 Task: Search one way flight ticket for 2 adults, 2 children, 2 infants in seat in first from Buffalo: Buffalo Niagara International Airport to Rockford: Chicago Rockford International Airport(was Northwest Chicagoland Regional Airport At Rockford) on 5-1-2023. Choice of flights is Sun country airlines. Number of bags: 1 checked bag. Price is upto 81000. Outbound departure time preference is 10:30.
Action: Mouse moved to (178, 285)
Screenshot: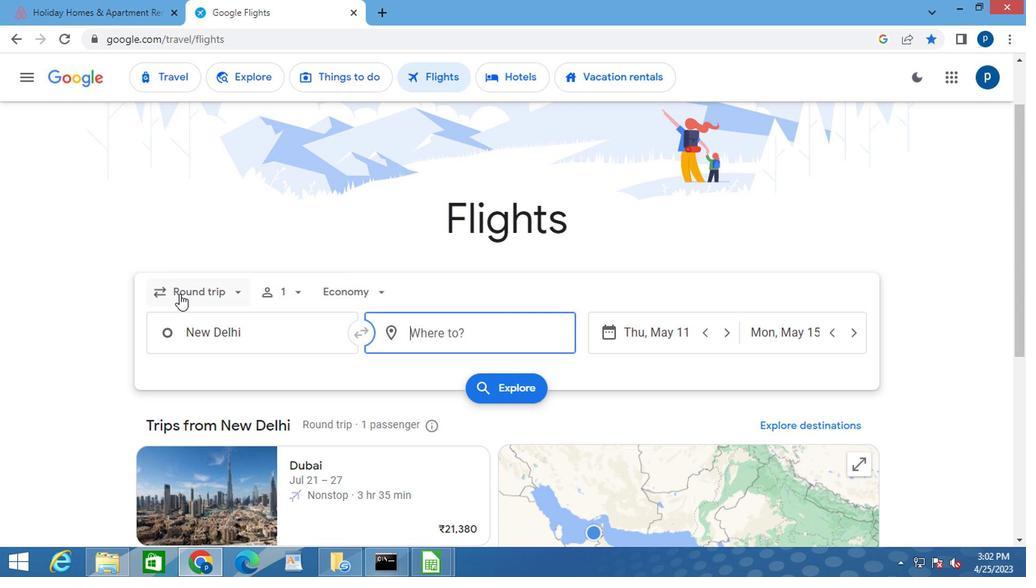 
Action: Mouse pressed left at (178, 285)
Screenshot: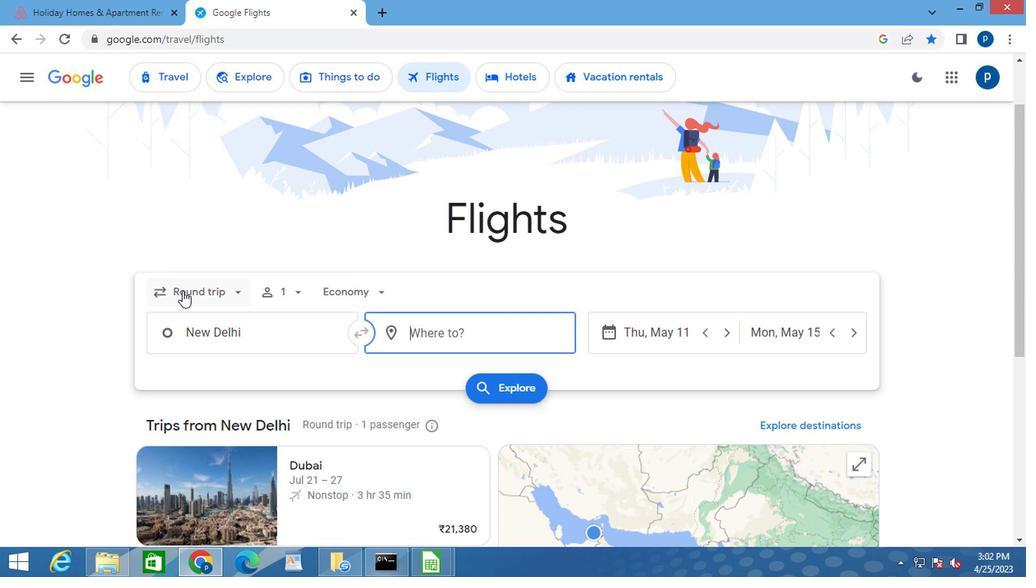 
Action: Mouse moved to (209, 360)
Screenshot: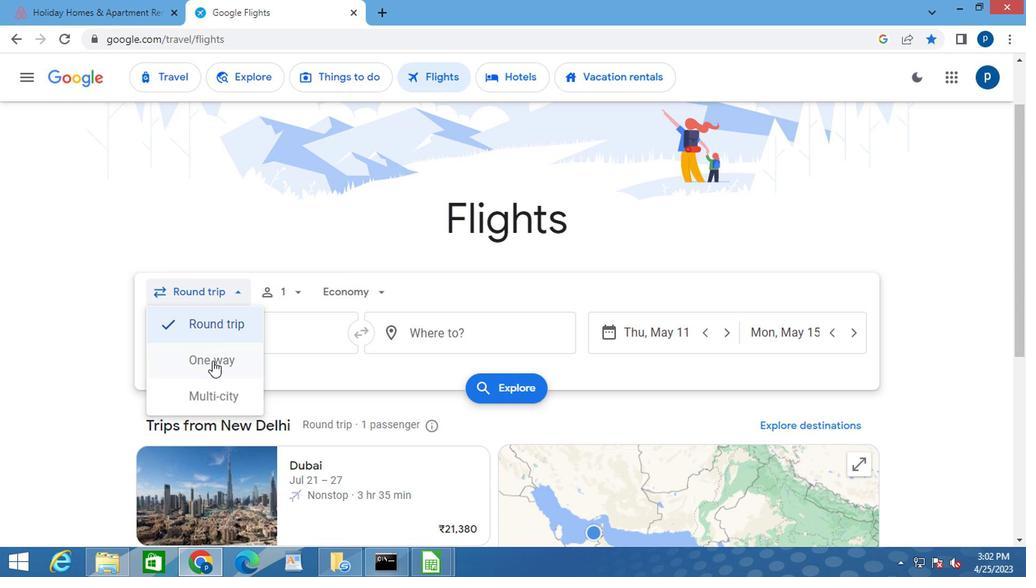 
Action: Mouse pressed left at (209, 360)
Screenshot: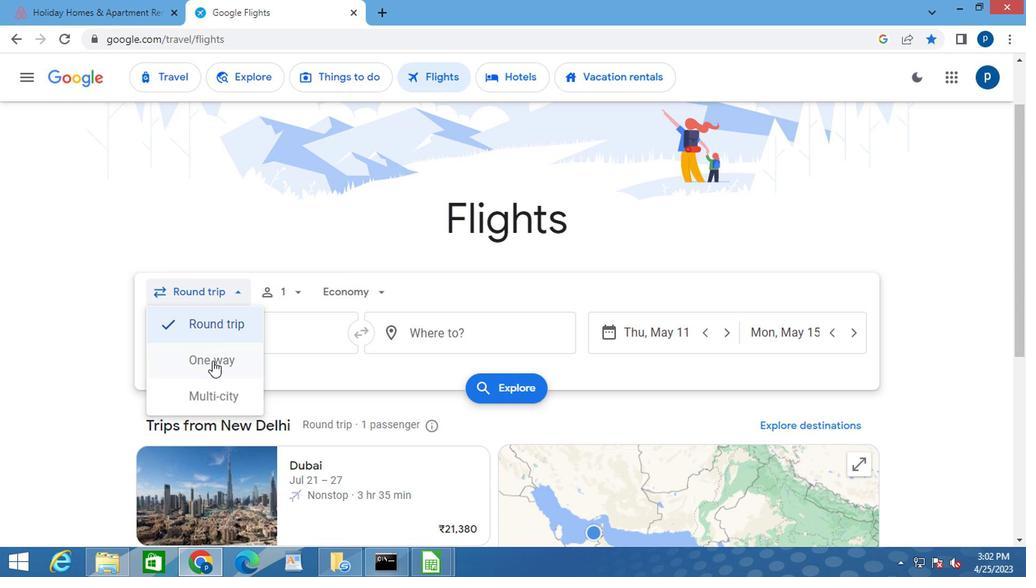 
Action: Mouse moved to (289, 289)
Screenshot: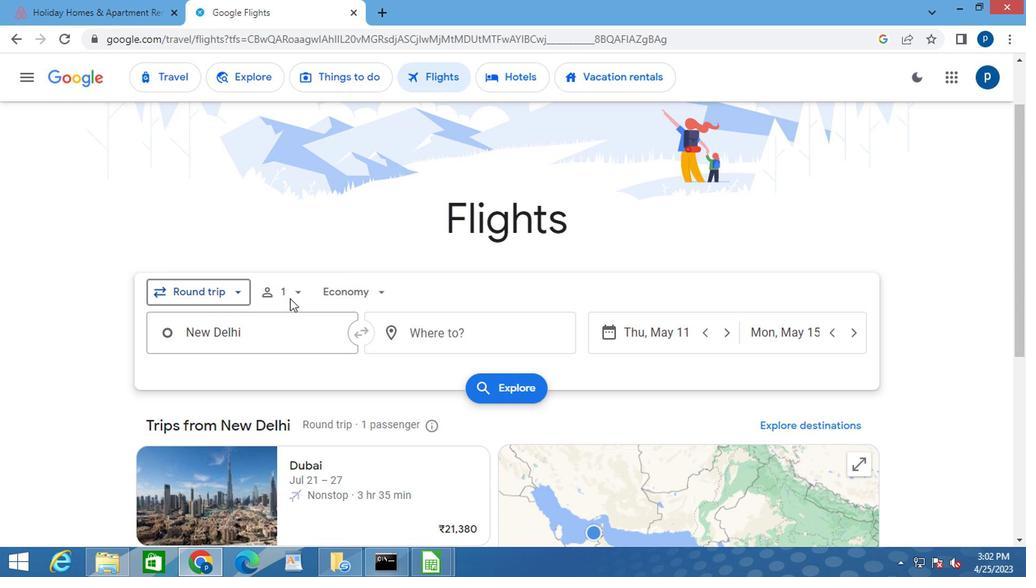 
Action: Mouse pressed left at (289, 289)
Screenshot: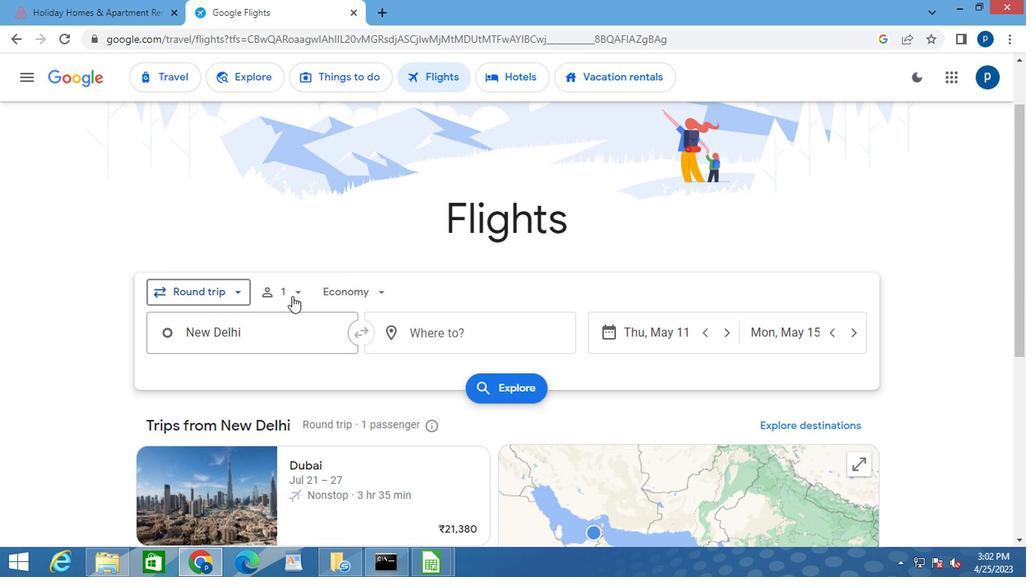 
Action: Mouse moved to (404, 331)
Screenshot: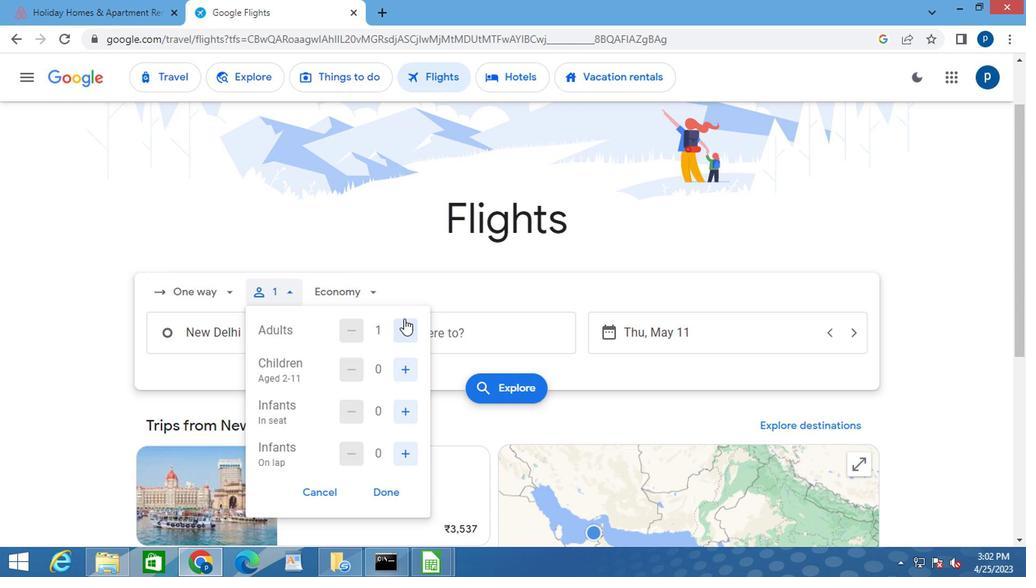 
Action: Mouse pressed left at (404, 331)
Screenshot: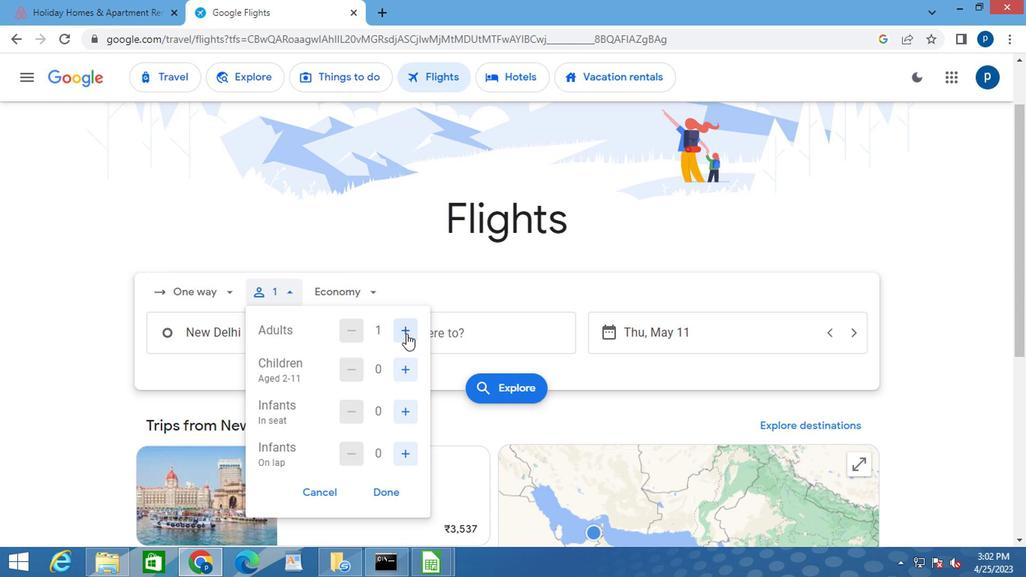 
Action: Mouse moved to (400, 365)
Screenshot: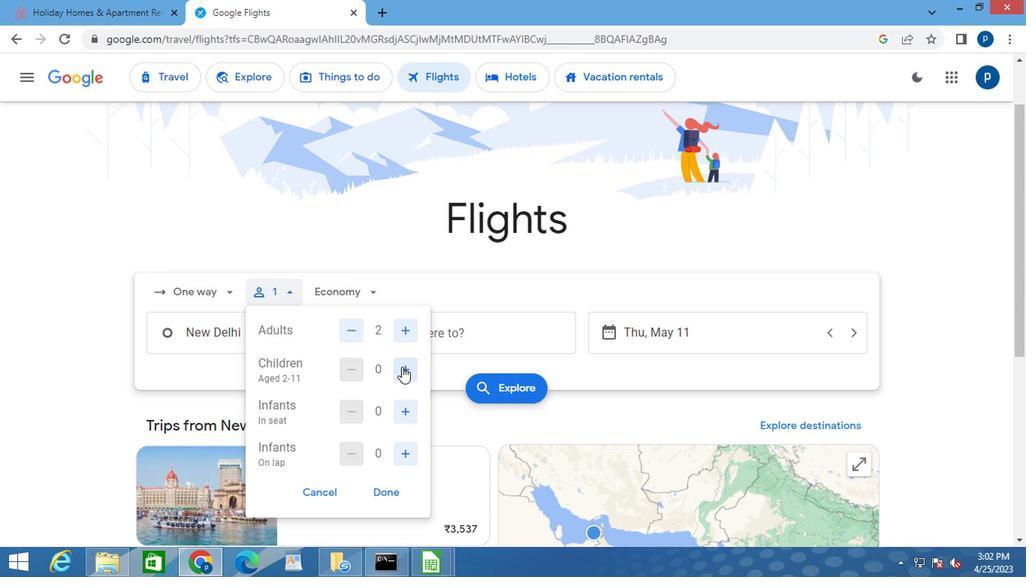 
Action: Mouse pressed left at (400, 365)
Screenshot: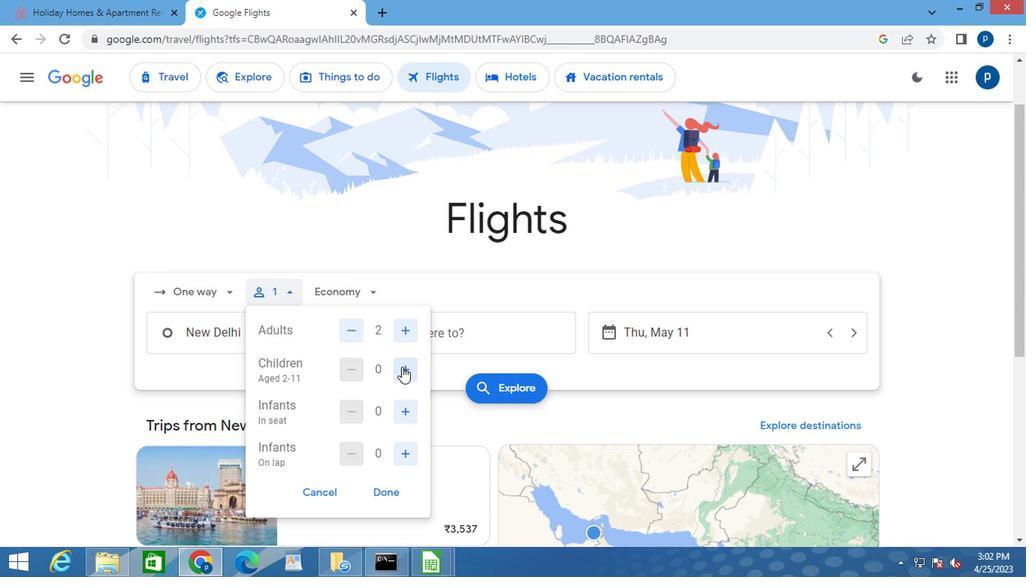 
Action: Mouse pressed left at (400, 365)
Screenshot: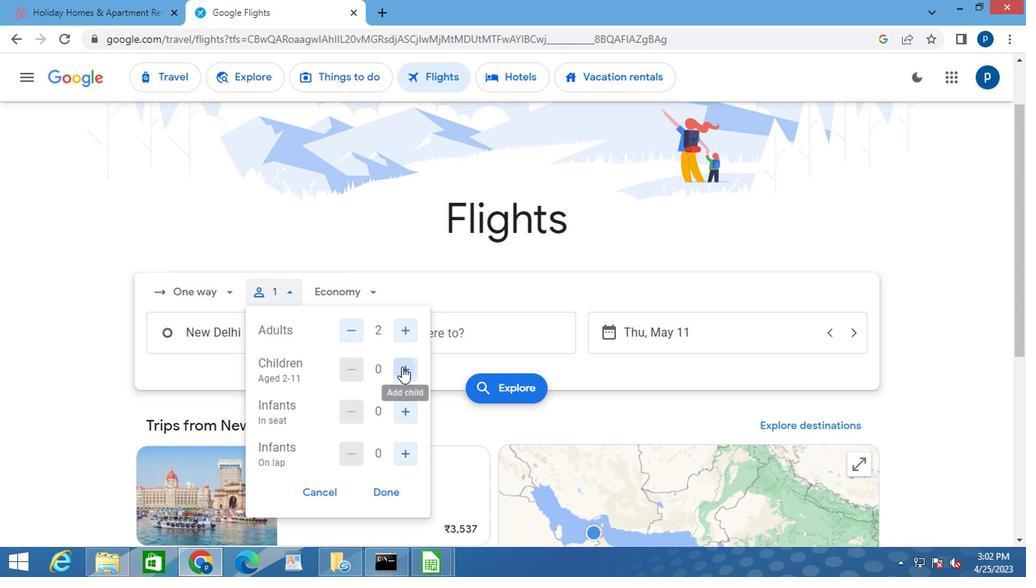 
Action: Mouse moved to (399, 414)
Screenshot: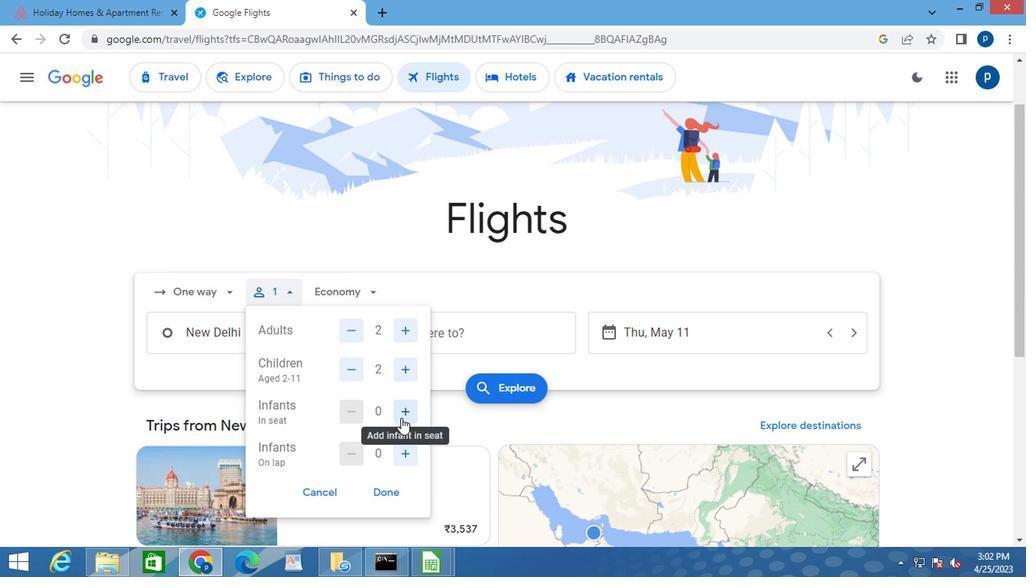 
Action: Mouse pressed left at (399, 414)
Screenshot: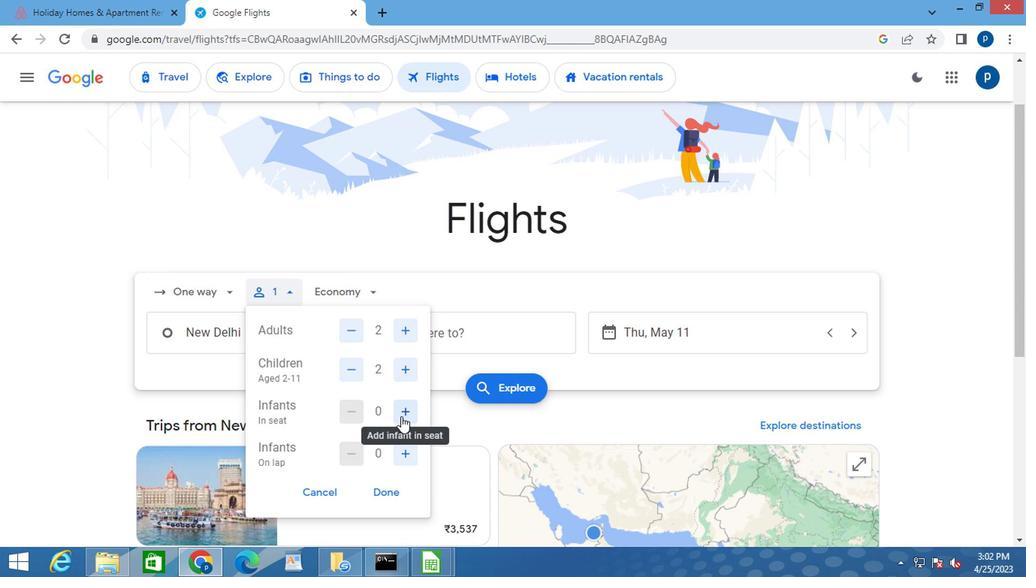 
Action: Mouse pressed left at (399, 414)
Screenshot: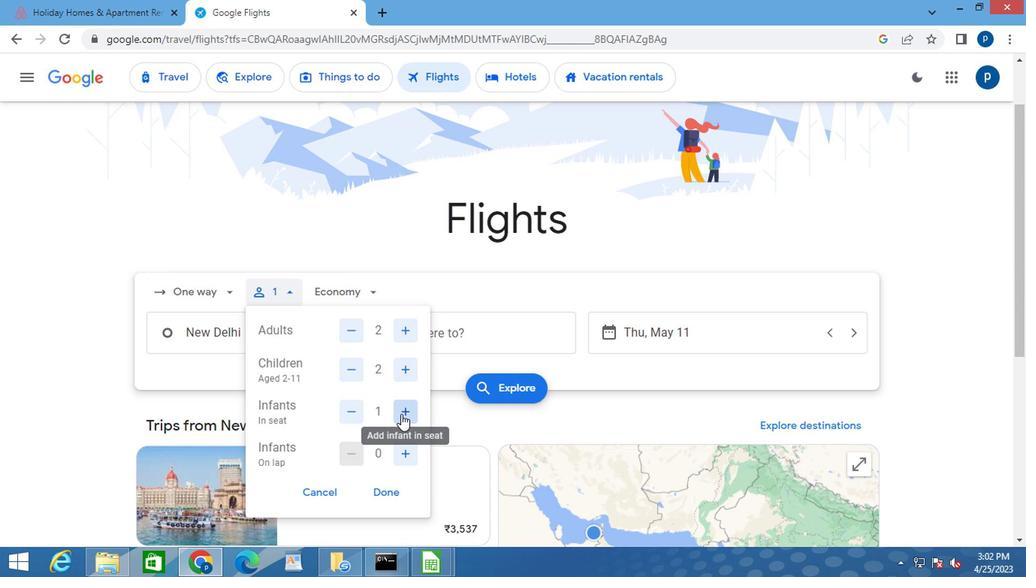 
Action: Mouse moved to (386, 490)
Screenshot: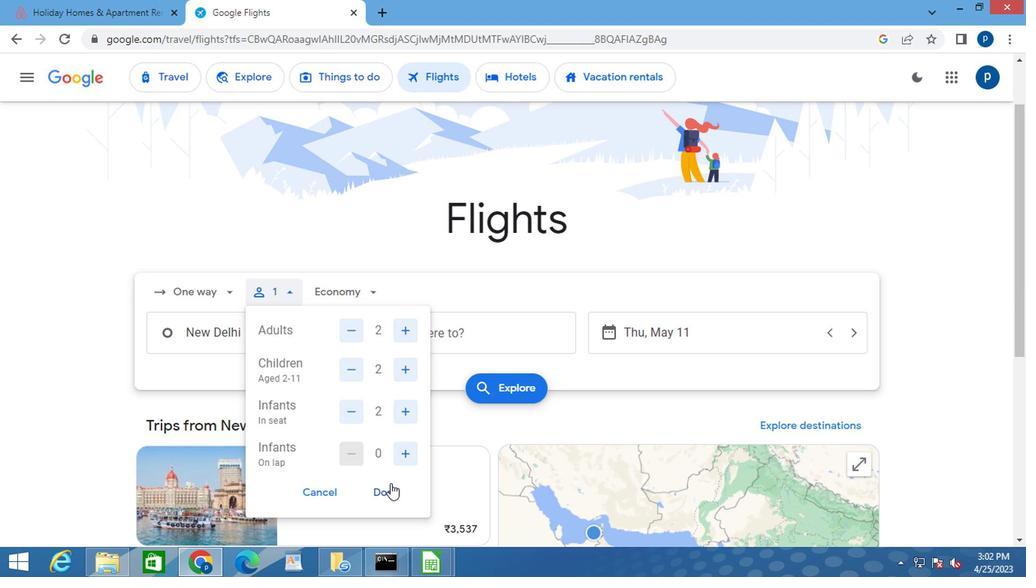 
Action: Mouse pressed left at (386, 490)
Screenshot: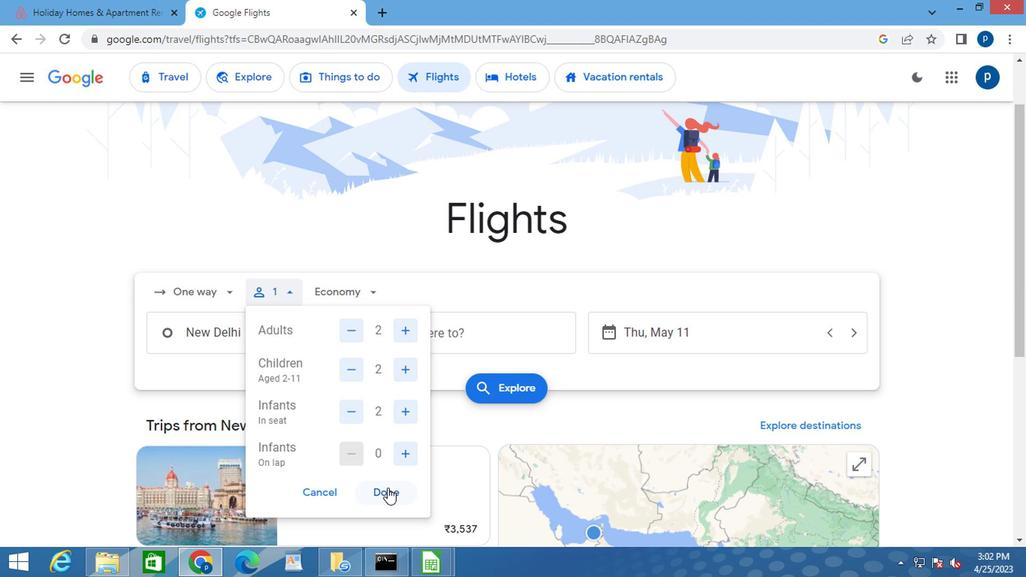 
Action: Mouse moved to (342, 293)
Screenshot: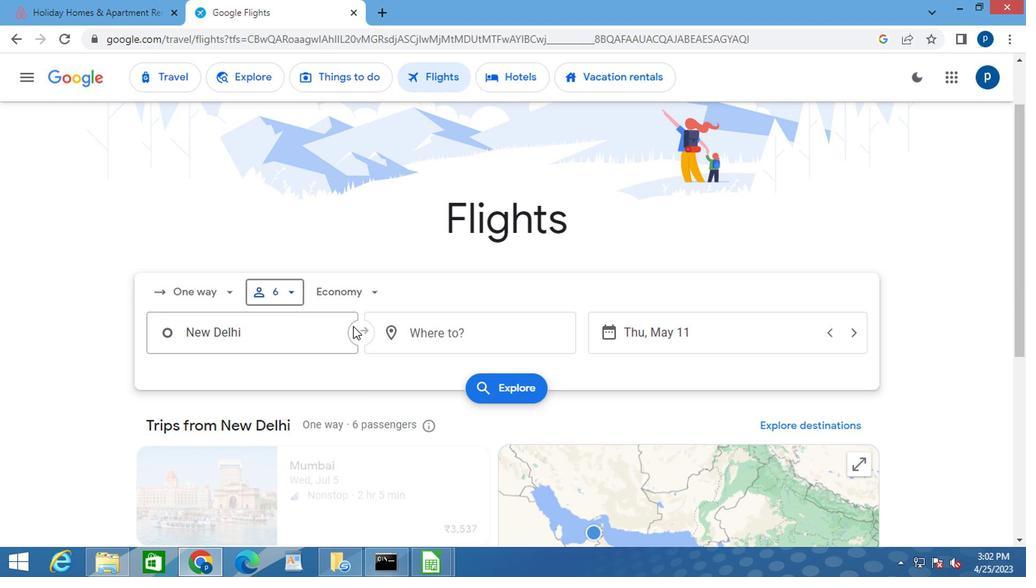 
Action: Mouse pressed left at (342, 293)
Screenshot: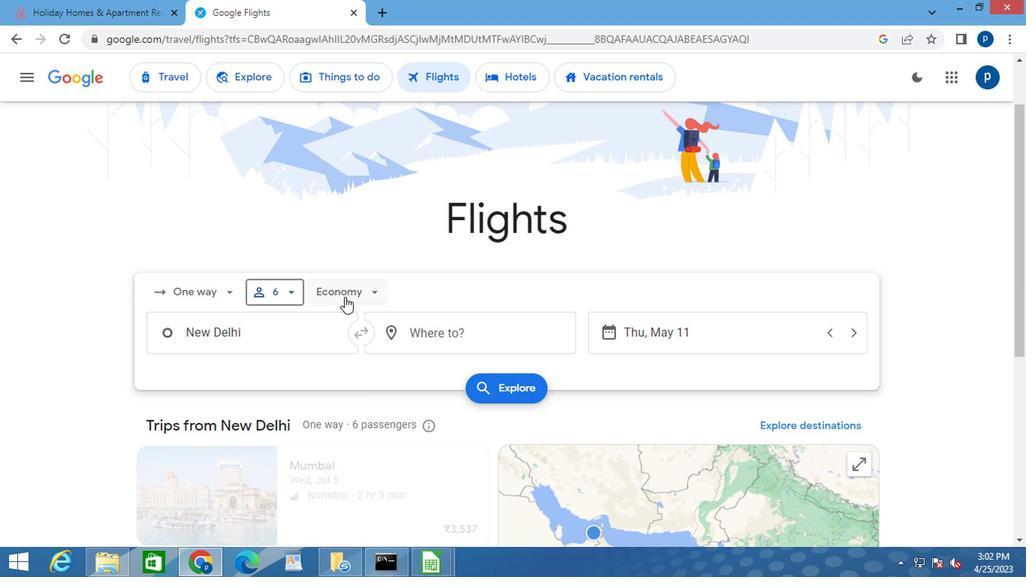 
Action: Mouse moved to (353, 434)
Screenshot: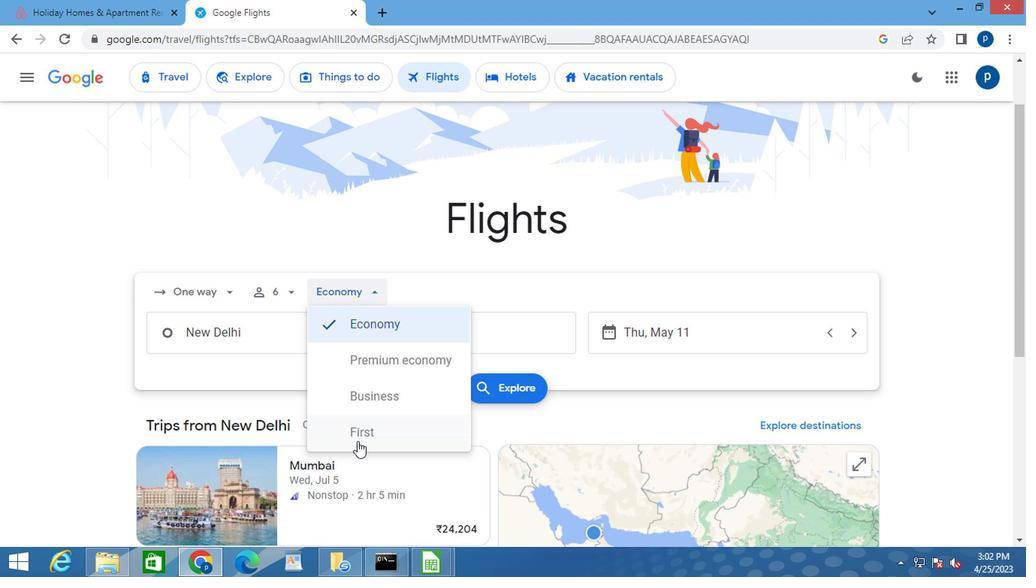 
Action: Mouse pressed left at (353, 434)
Screenshot: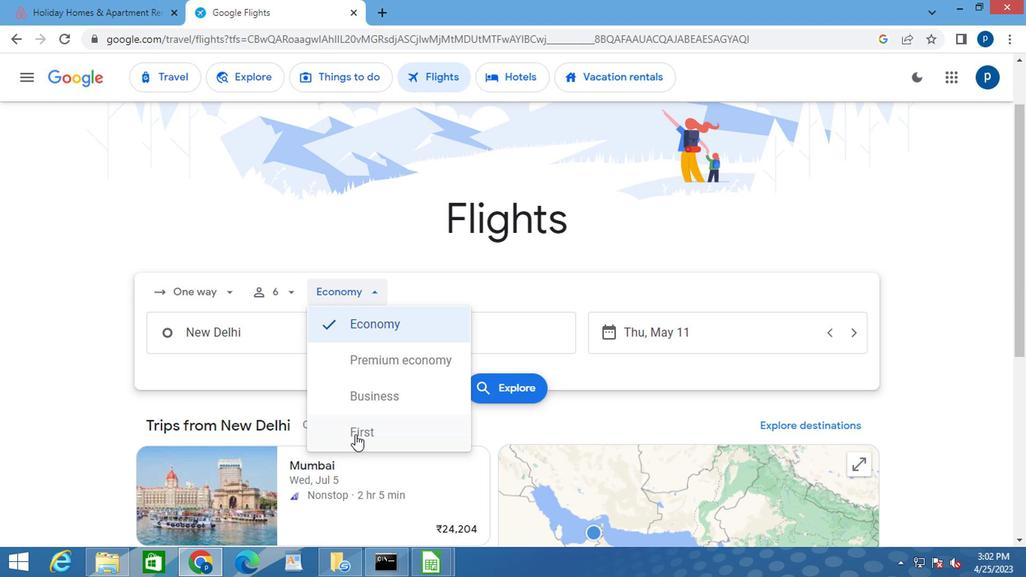 
Action: Mouse moved to (227, 333)
Screenshot: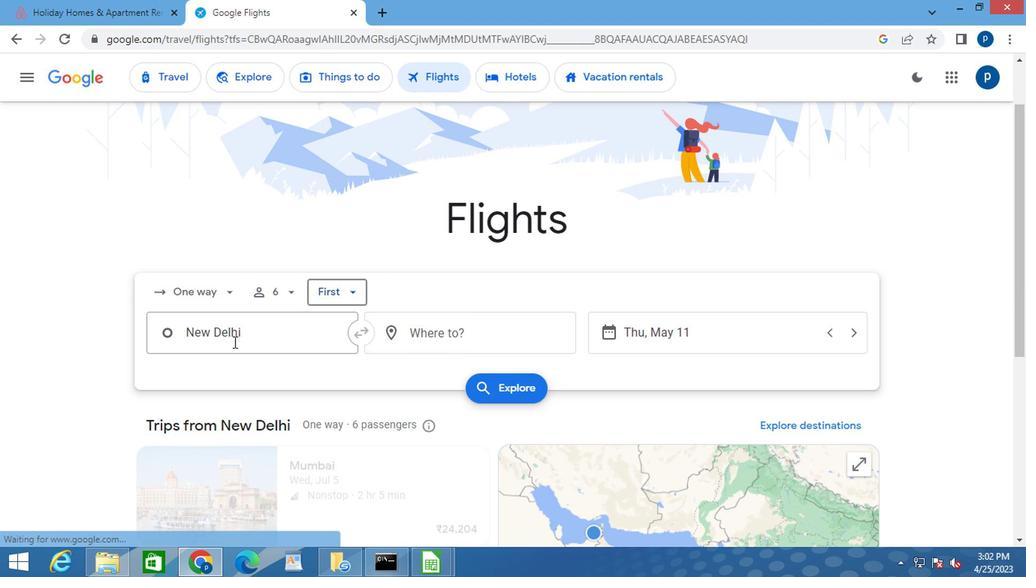 
Action: Mouse pressed left at (227, 333)
Screenshot: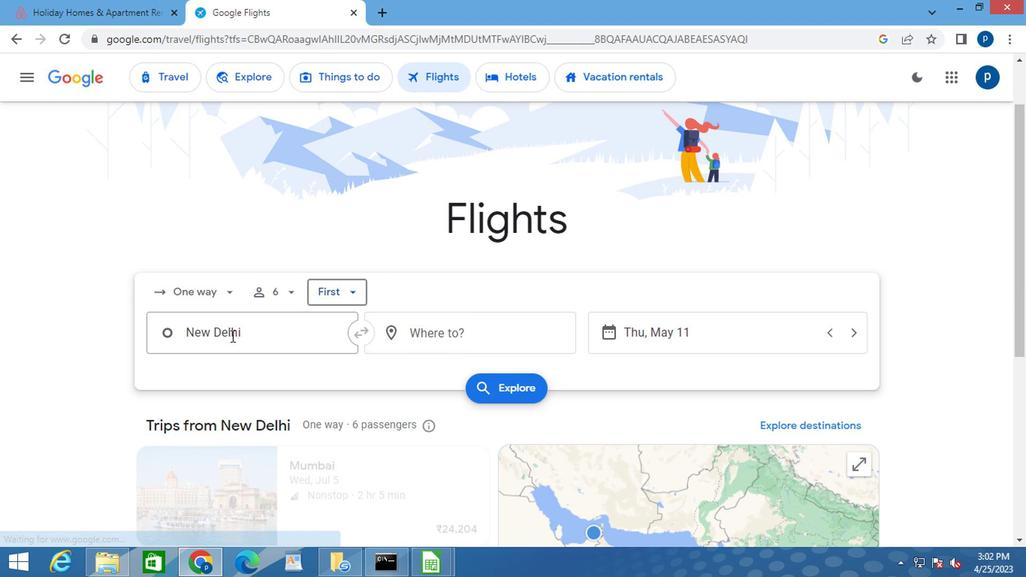 
Action: Mouse pressed left at (227, 333)
Screenshot: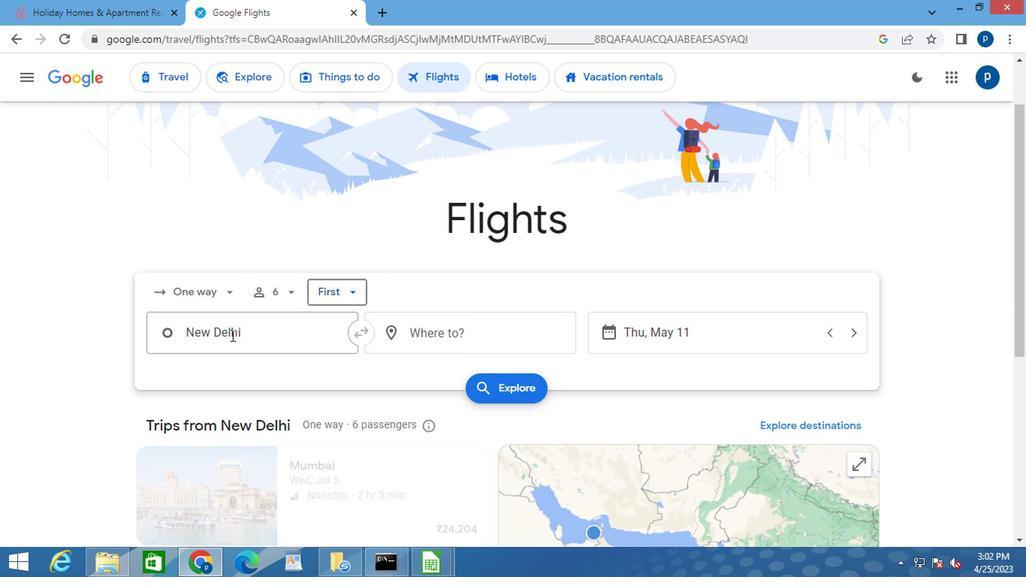 
Action: Mouse moved to (227, 331)
Screenshot: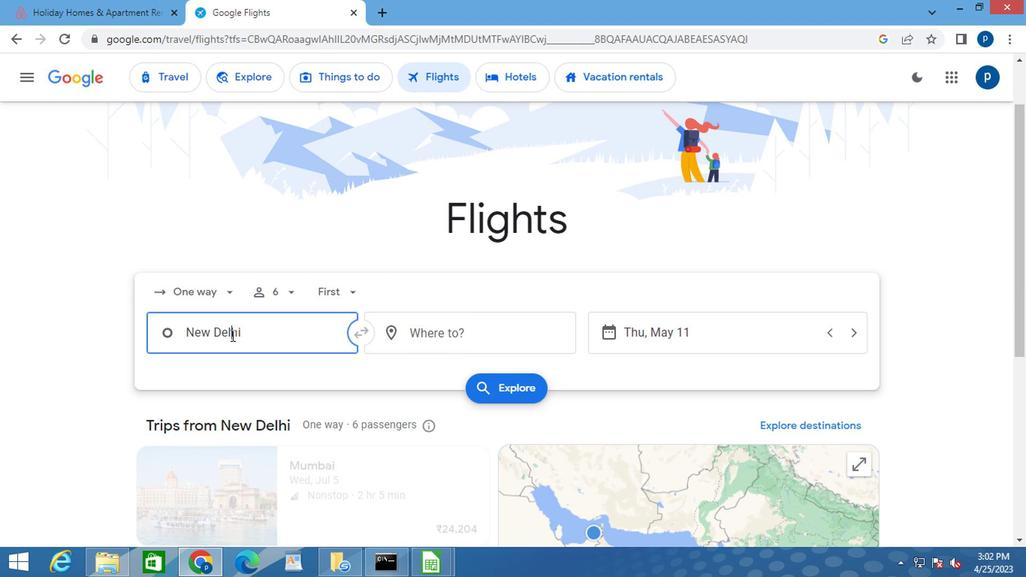 
Action: Key pressed <Key.delete>b<Key.caps_lock>uffalo<Key.space><Key.caps_lock>n<Key.caps_lock>ia
Screenshot: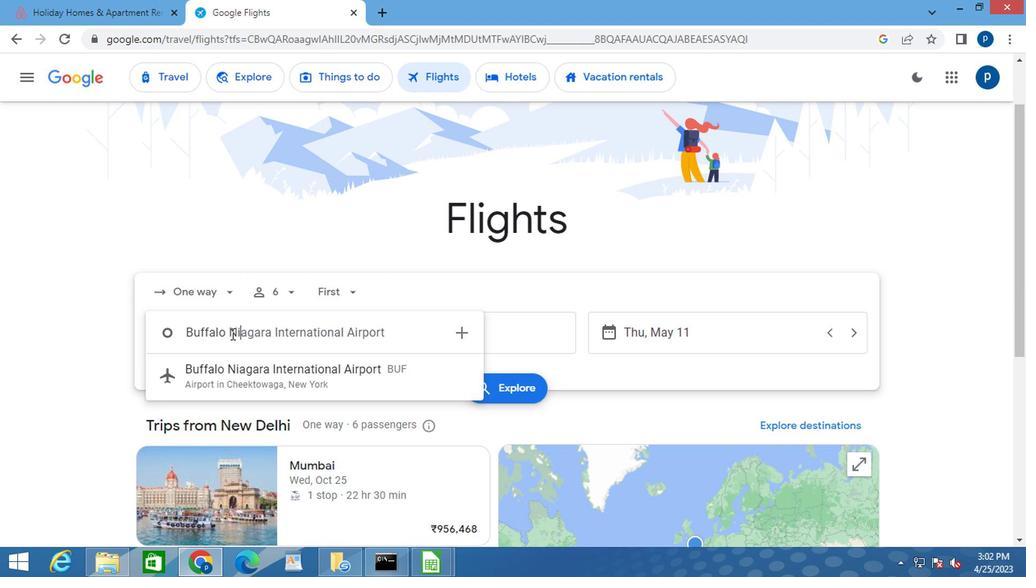 
Action: Mouse moved to (245, 366)
Screenshot: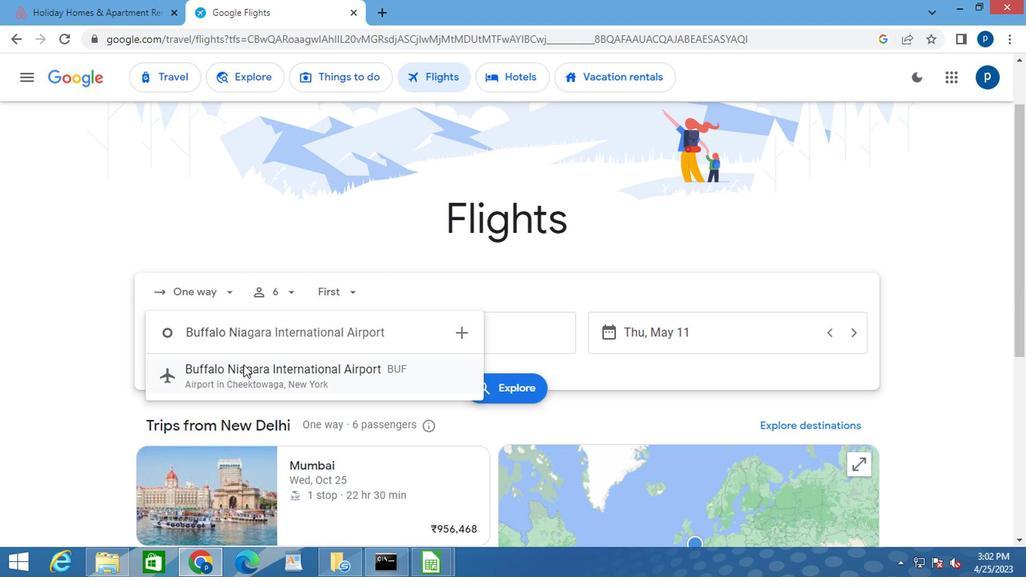 
Action: Mouse pressed left at (245, 366)
Screenshot: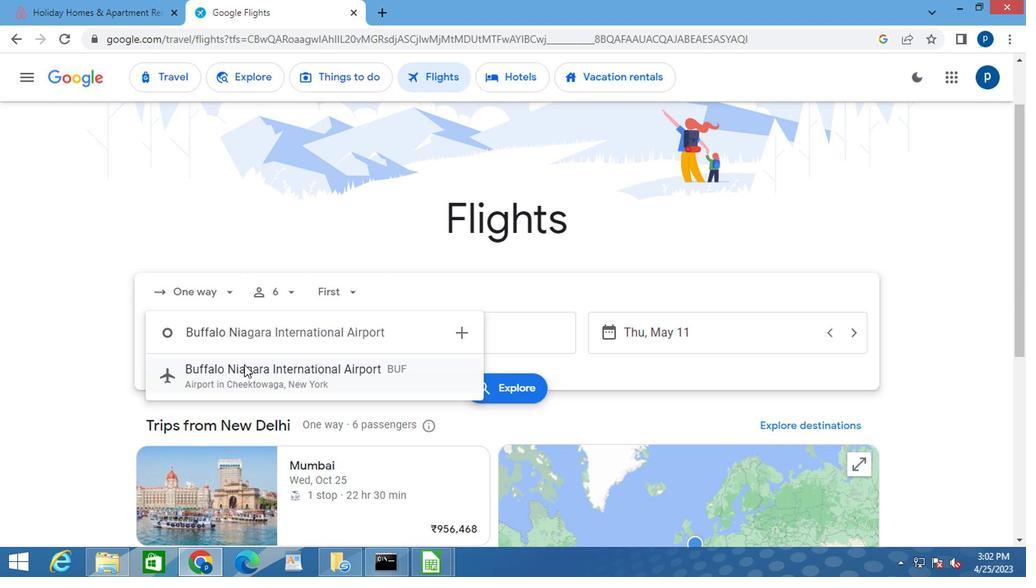 
Action: Mouse moved to (451, 333)
Screenshot: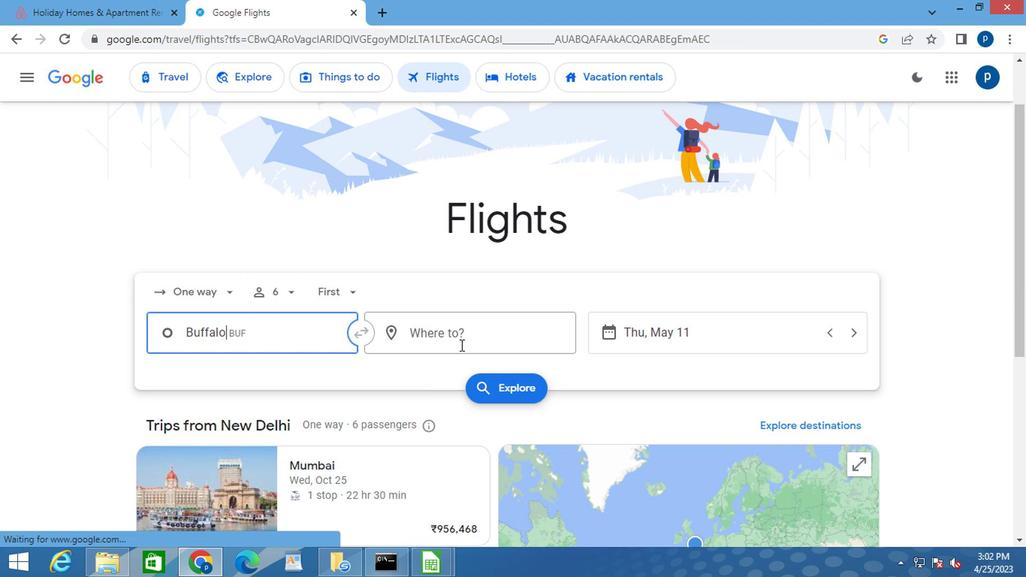 
Action: Mouse pressed left at (451, 333)
Screenshot: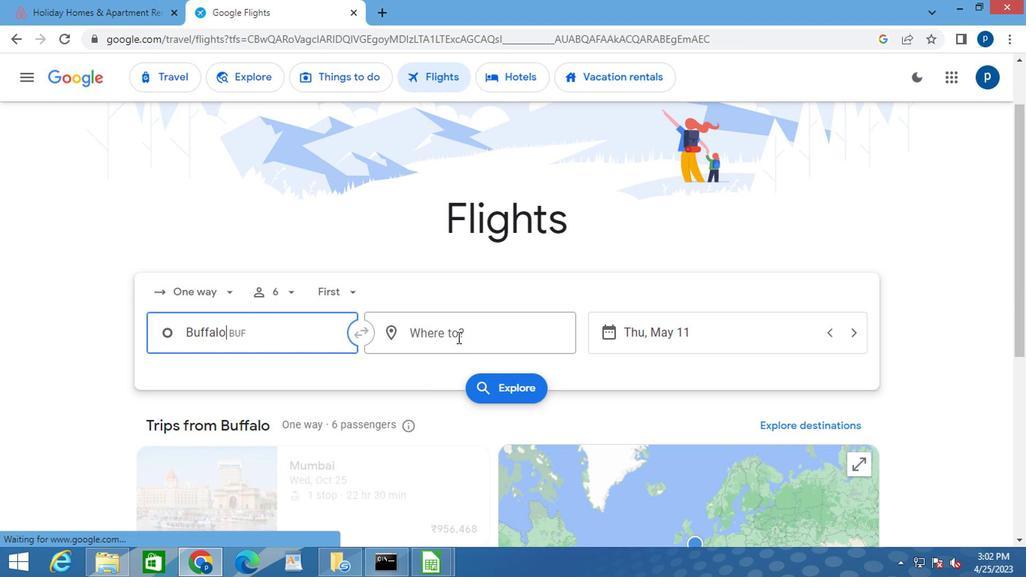 
Action: Key pressed <Key.caps_lock>c<Key.caps_lock>hicago
Screenshot: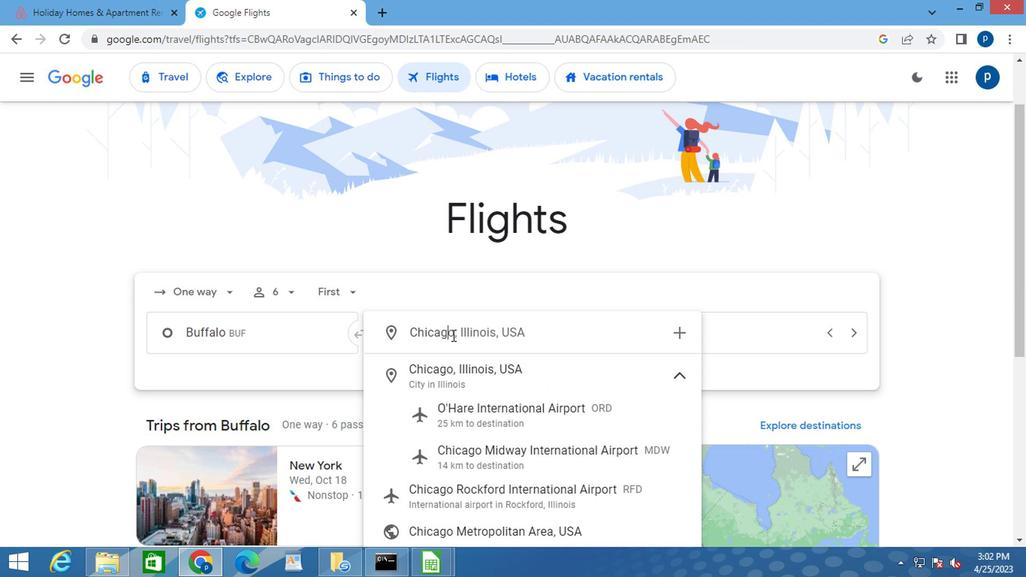 
Action: Mouse moved to (505, 505)
Screenshot: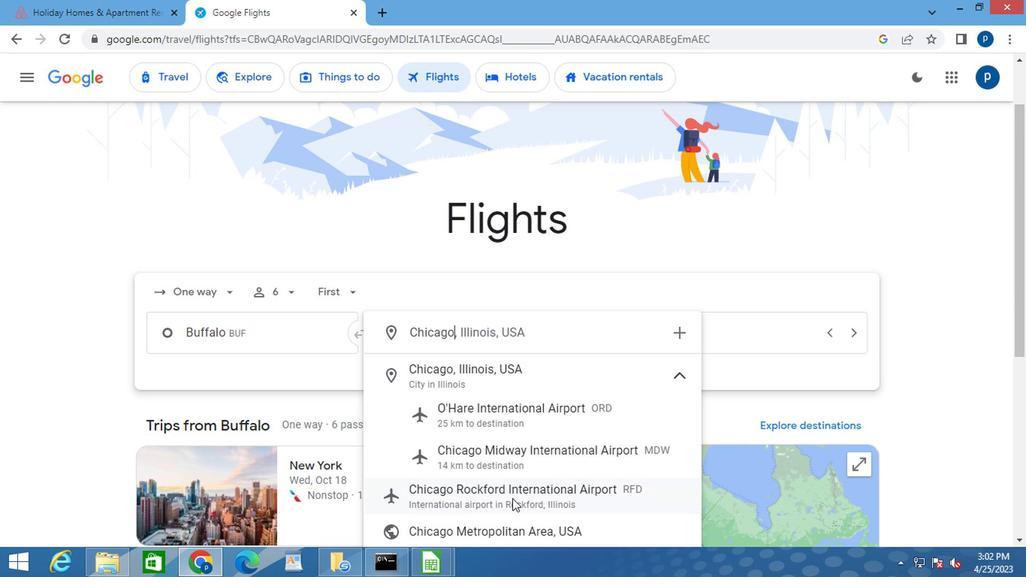 
Action: Mouse pressed left at (505, 505)
Screenshot: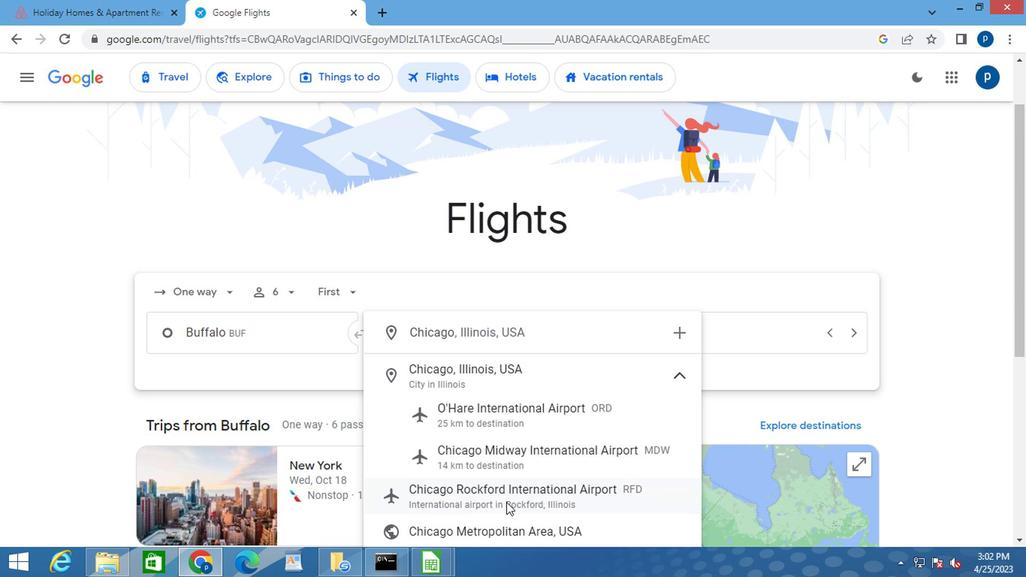 
Action: Mouse moved to (608, 338)
Screenshot: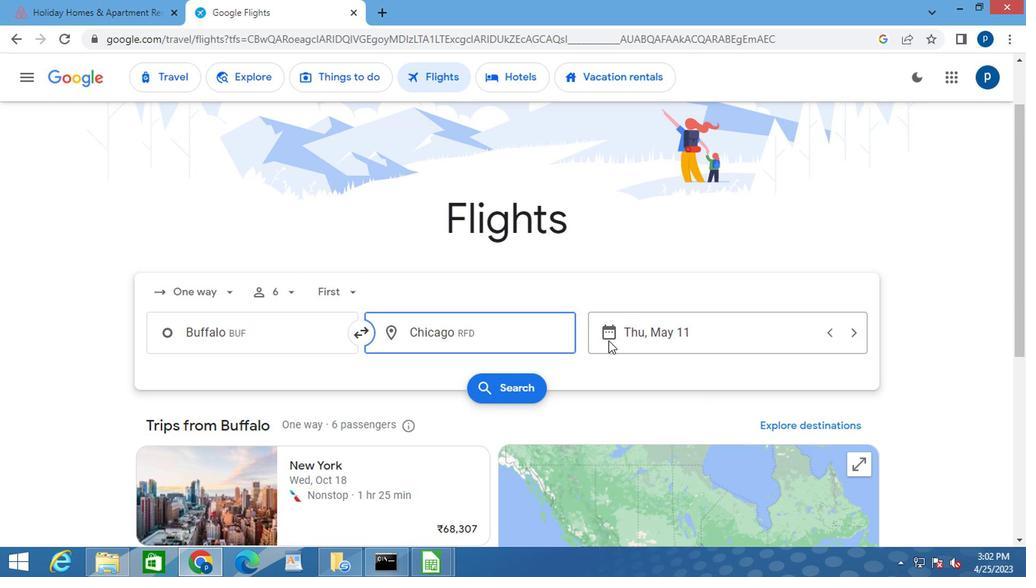 
Action: Mouse pressed left at (608, 338)
Screenshot: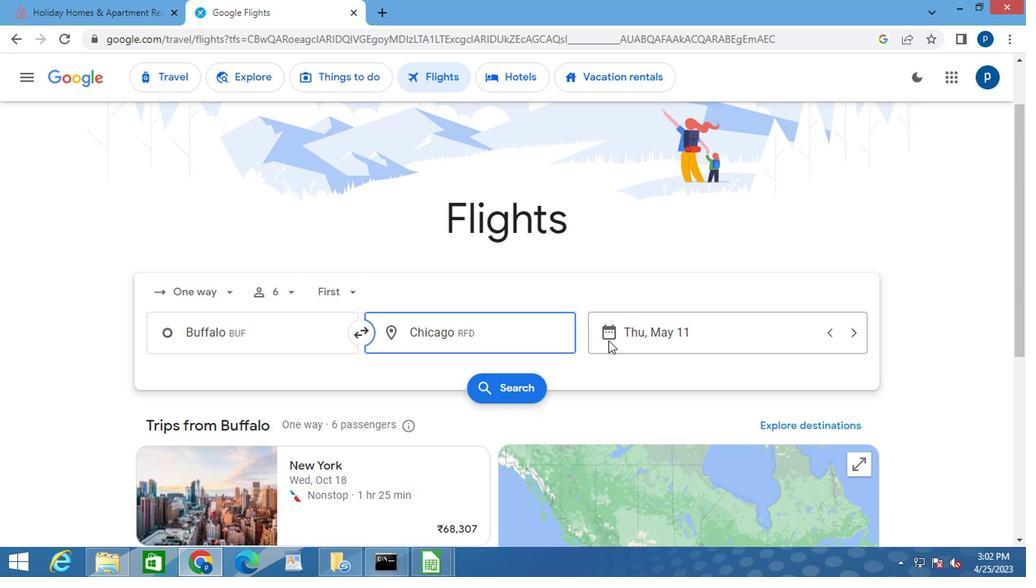 
Action: Mouse moved to (660, 269)
Screenshot: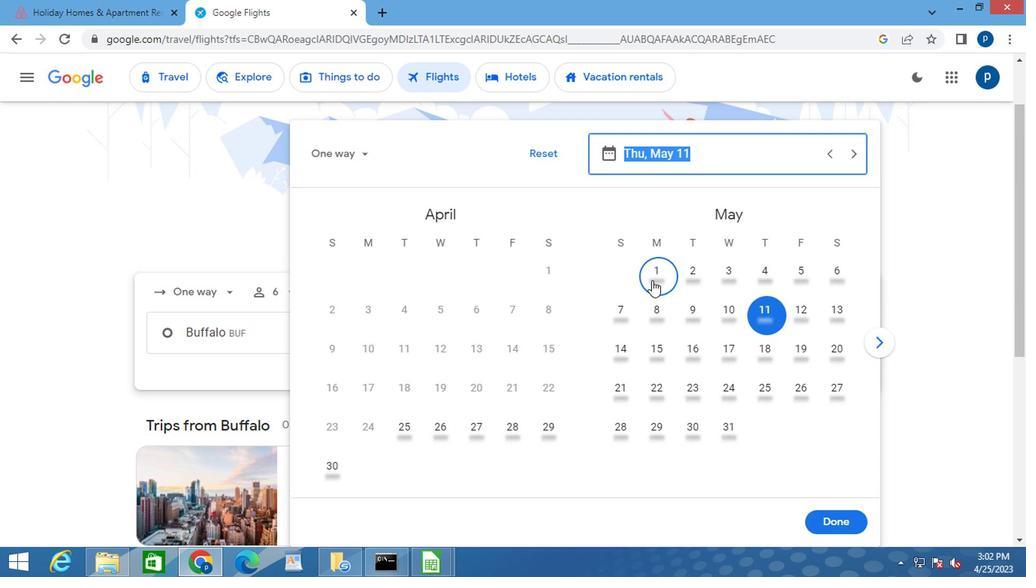 
Action: Mouse pressed left at (660, 269)
Screenshot: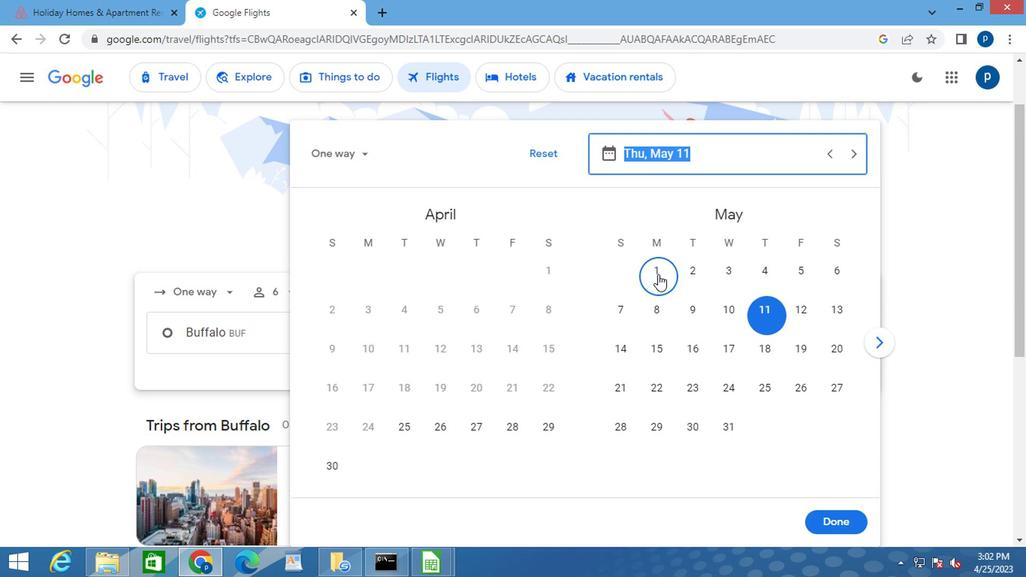 
Action: Mouse moved to (848, 526)
Screenshot: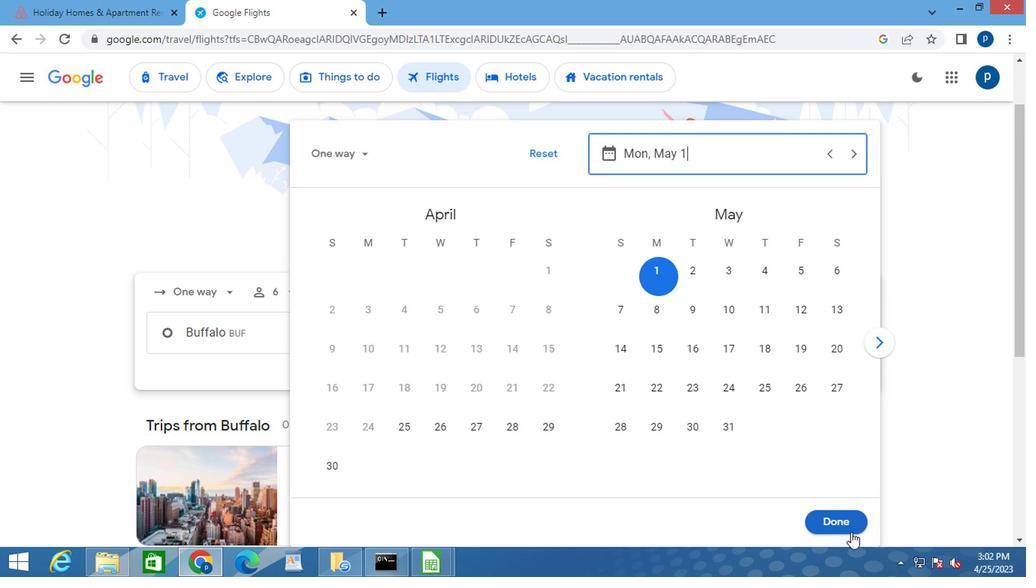 
Action: Mouse pressed left at (848, 526)
Screenshot: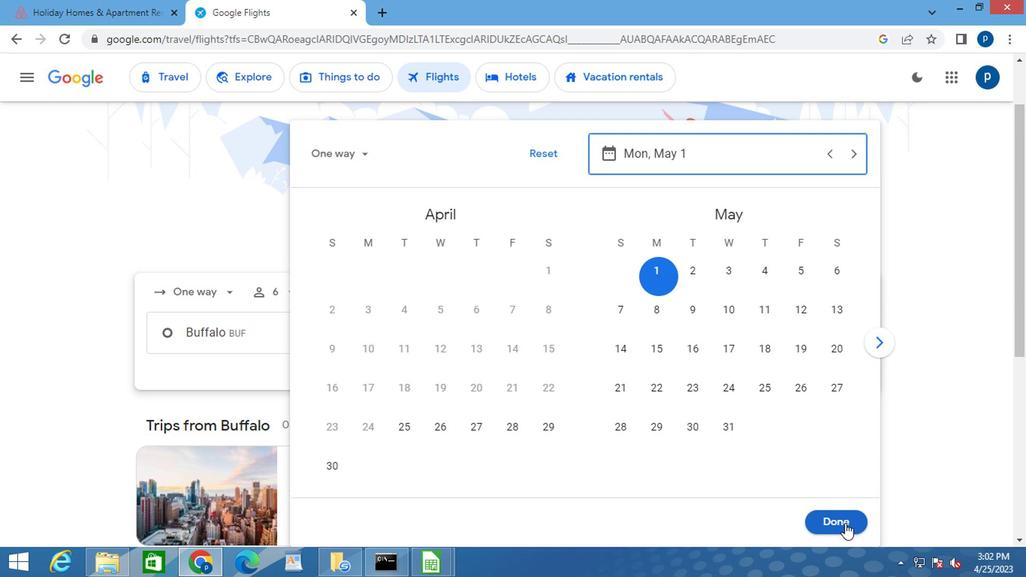 
Action: Mouse moved to (499, 374)
Screenshot: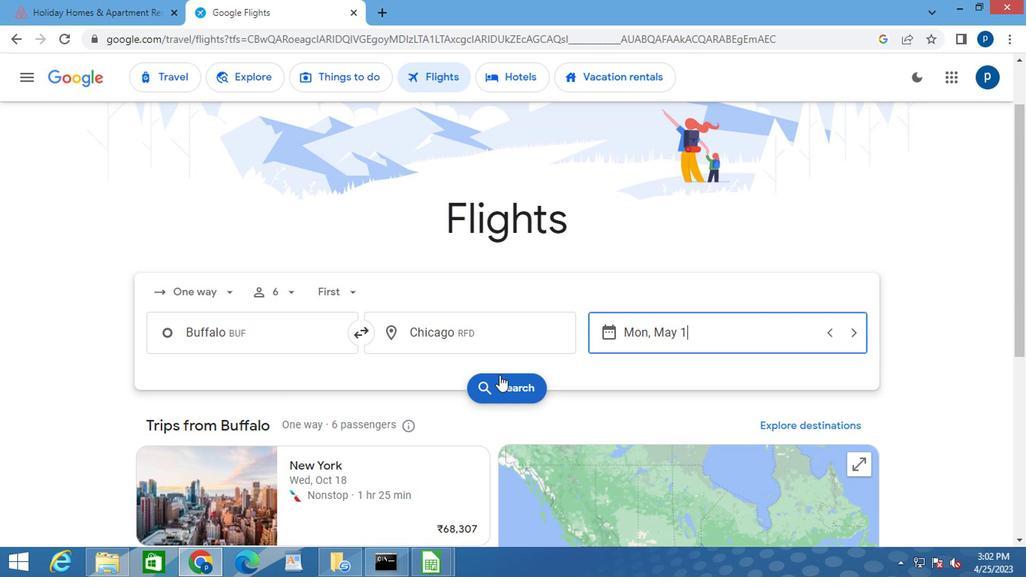 
Action: Mouse pressed left at (499, 374)
Screenshot: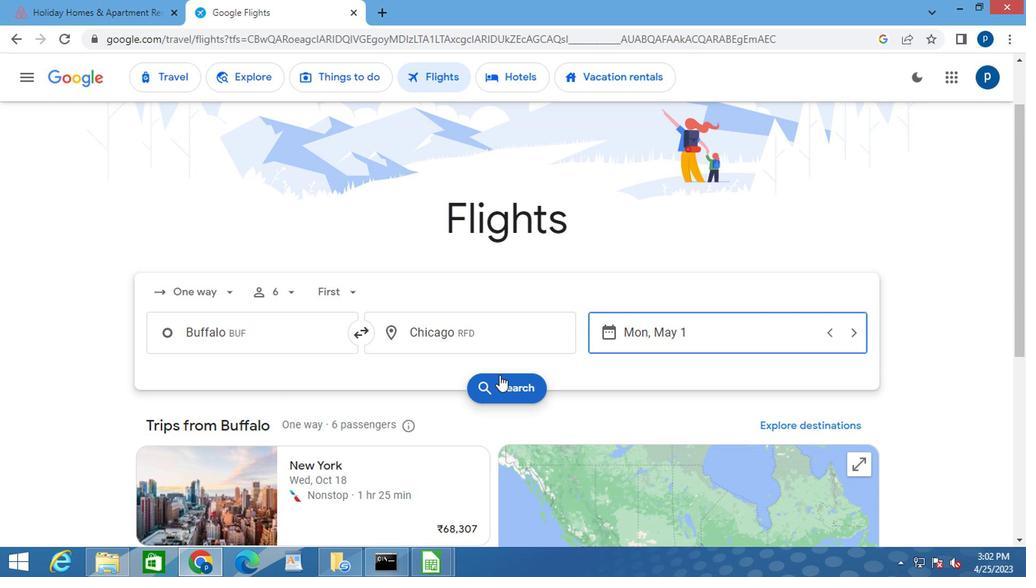 
Action: Mouse moved to (159, 206)
Screenshot: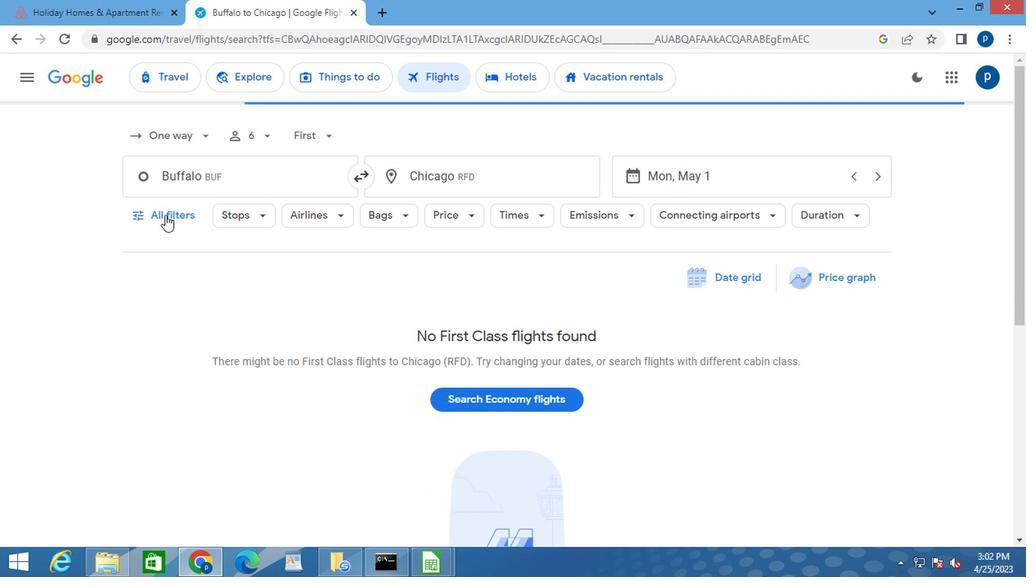 
Action: Mouse pressed left at (159, 206)
Screenshot: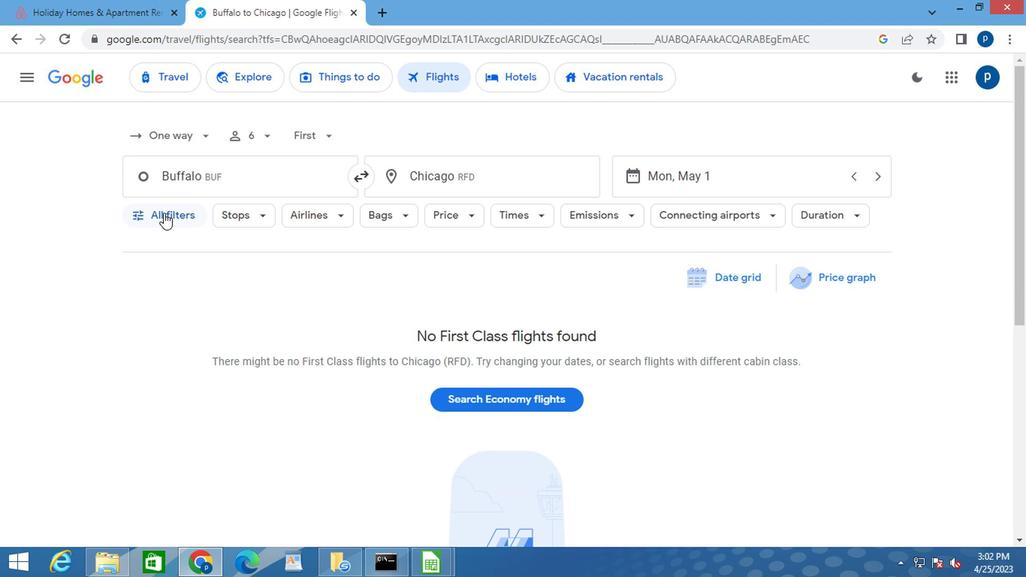 
Action: Mouse moved to (225, 348)
Screenshot: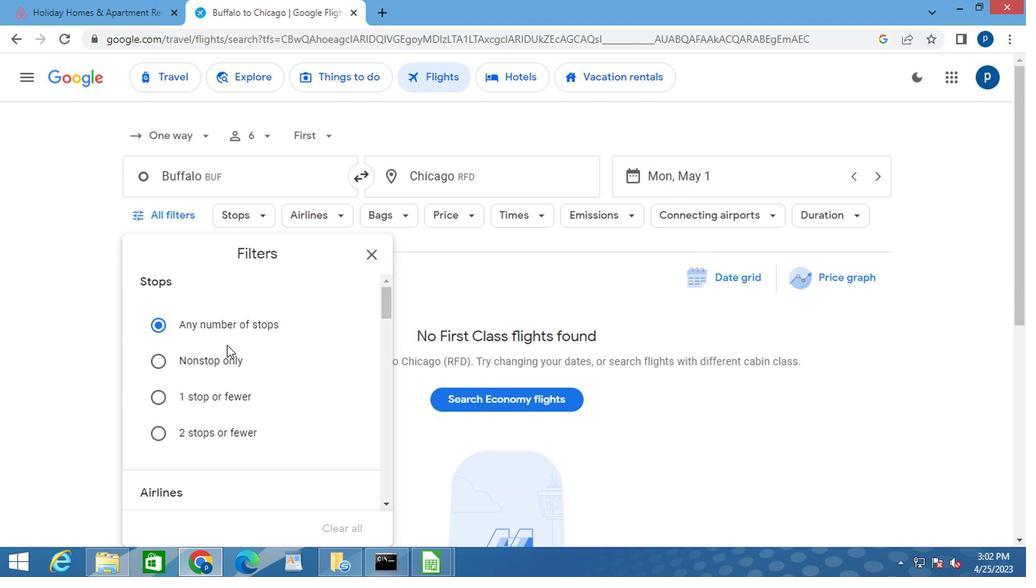 
Action: Mouse scrolled (225, 348) with delta (0, 0)
Screenshot: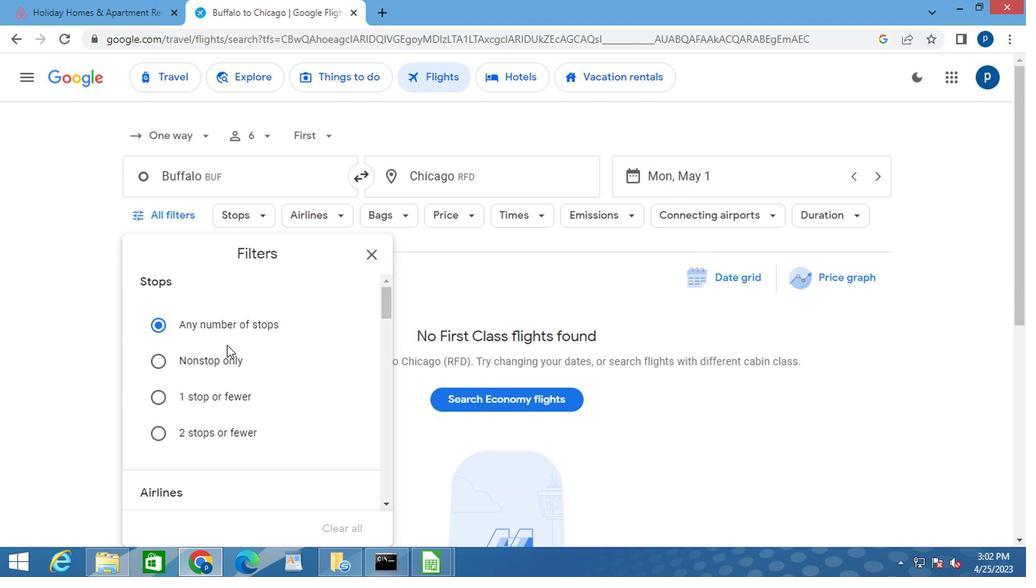 
Action: Mouse moved to (225, 350)
Screenshot: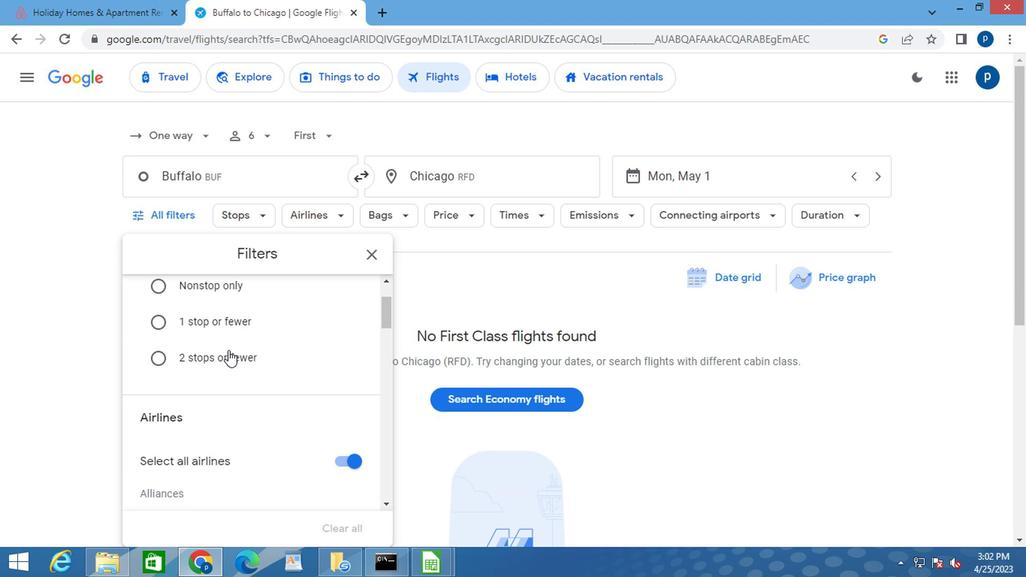 
Action: Mouse scrolled (225, 350) with delta (0, 0)
Screenshot: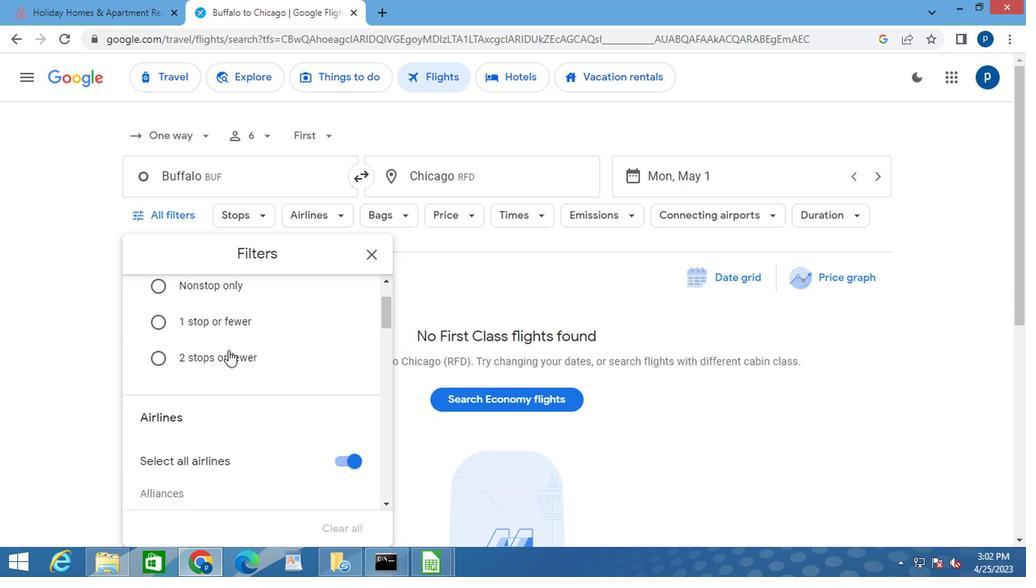 
Action: Mouse moved to (226, 351)
Screenshot: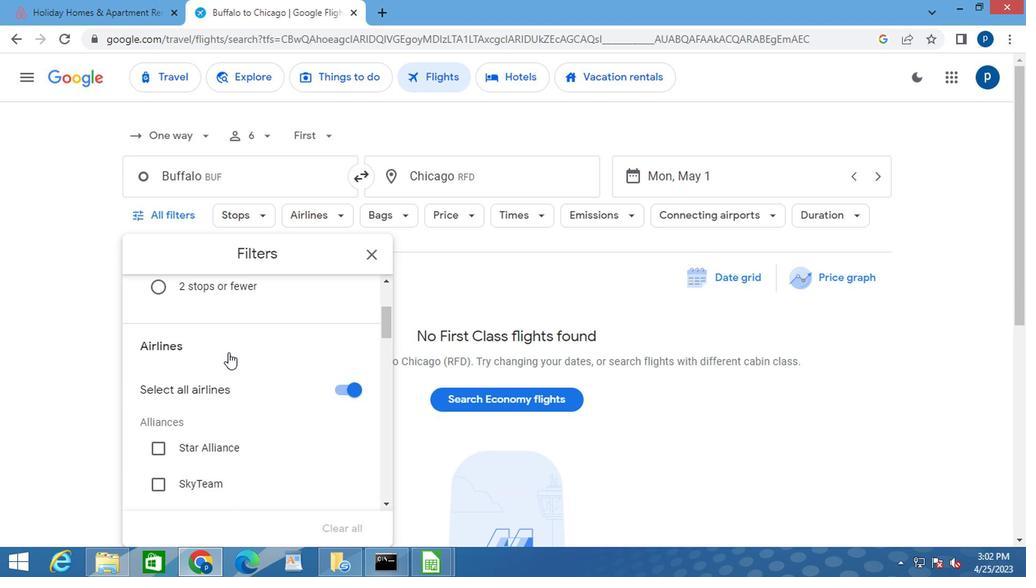 
Action: Mouse scrolled (226, 350) with delta (0, -1)
Screenshot: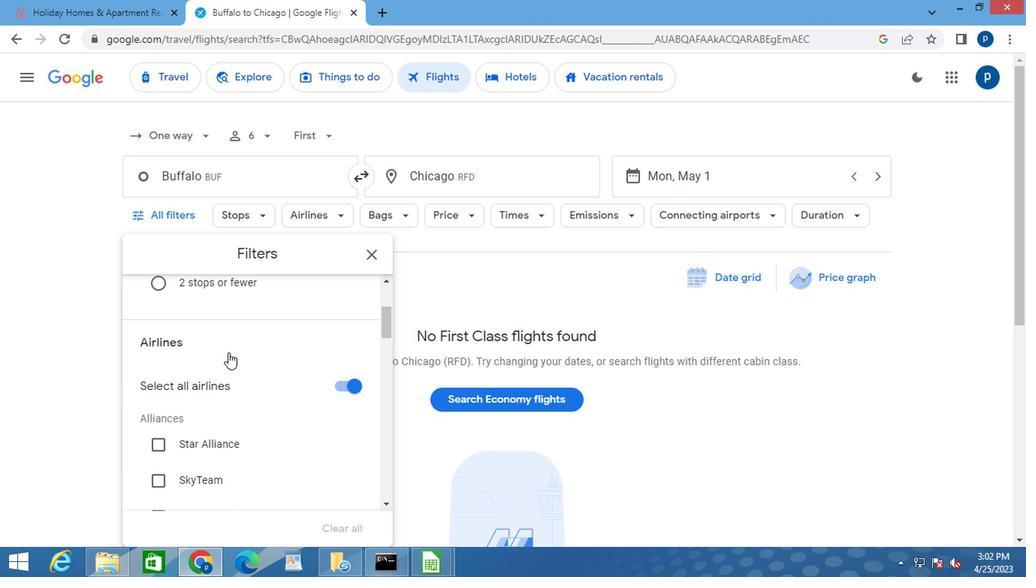 
Action: Mouse moved to (250, 361)
Screenshot: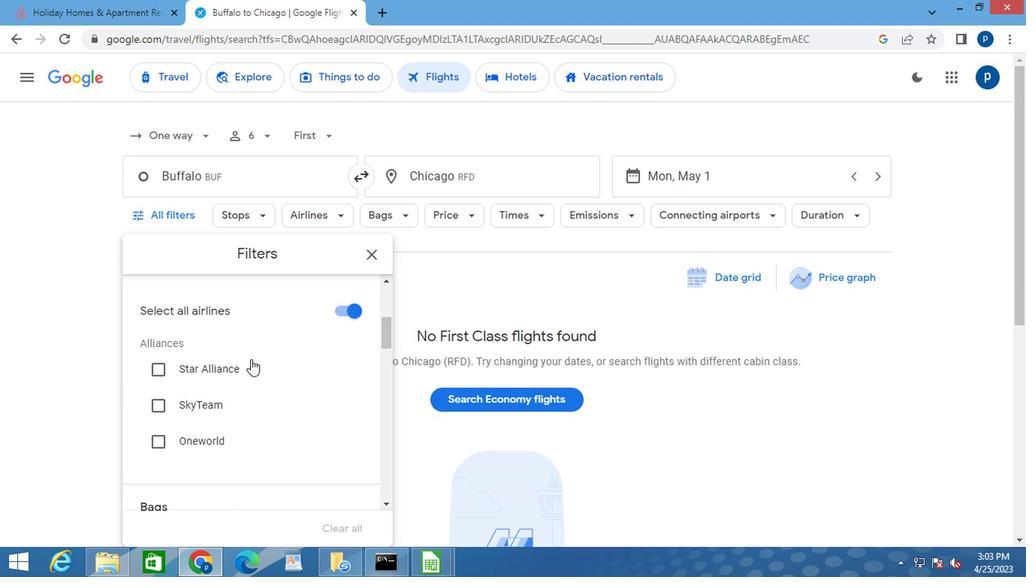 
Action: Mouse scrolled (250, 360) with delta (0, 0)
Screenshot: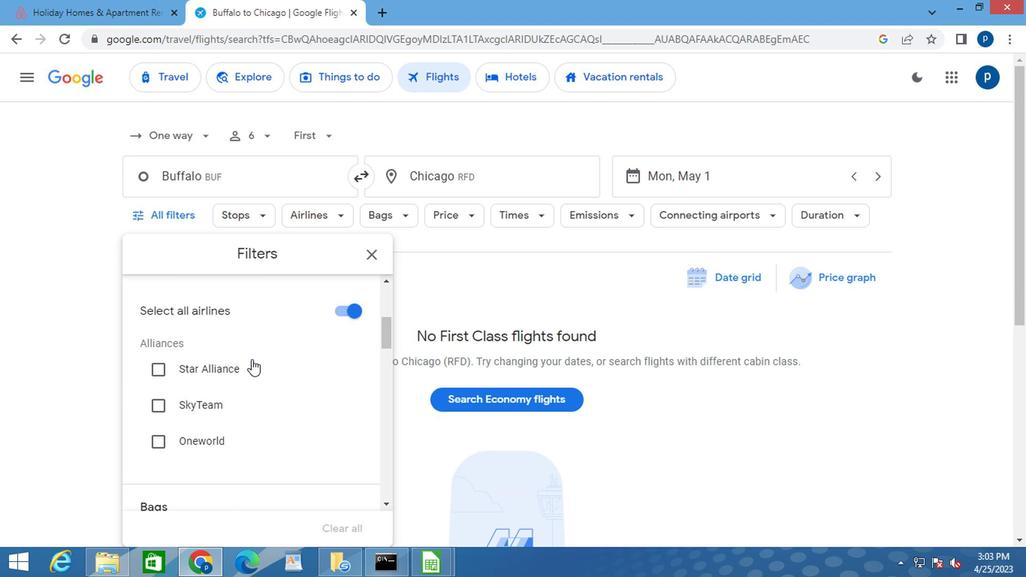 
Action: Mouse scrolled (250, 360) with delta (0, 0)
Screenshot: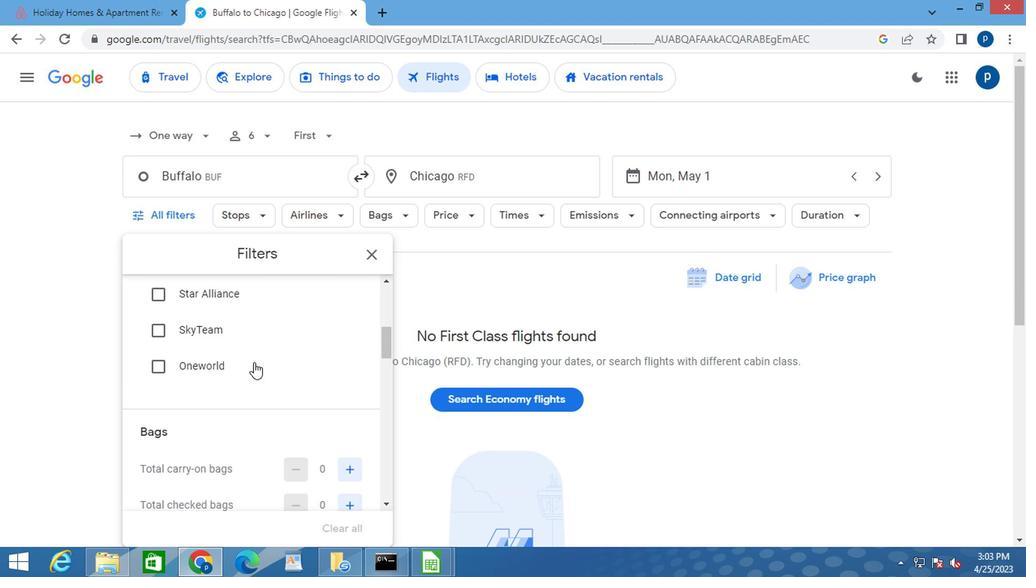 
Action: Mouse moved to (346, 431)
Screenshot: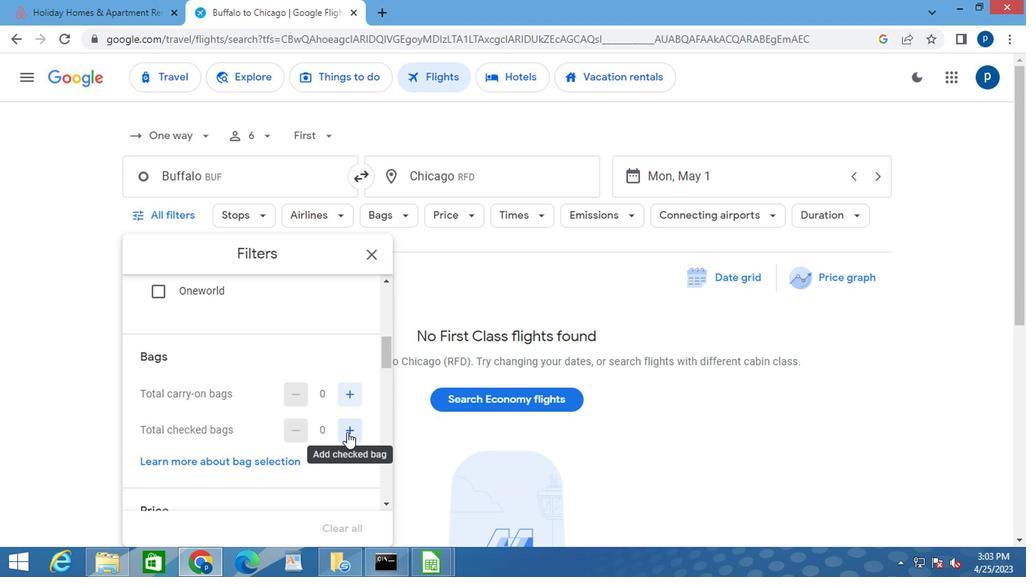 
Action: Mouse pressed left at (346, 431)
Screenshot: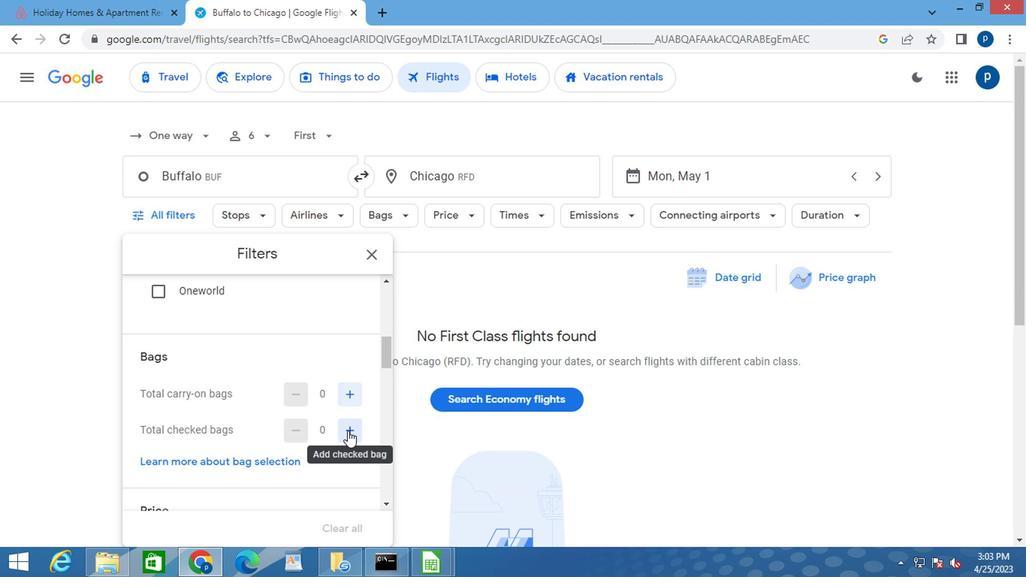 
Action: Mouse moved to (266, 424)
Screenshot: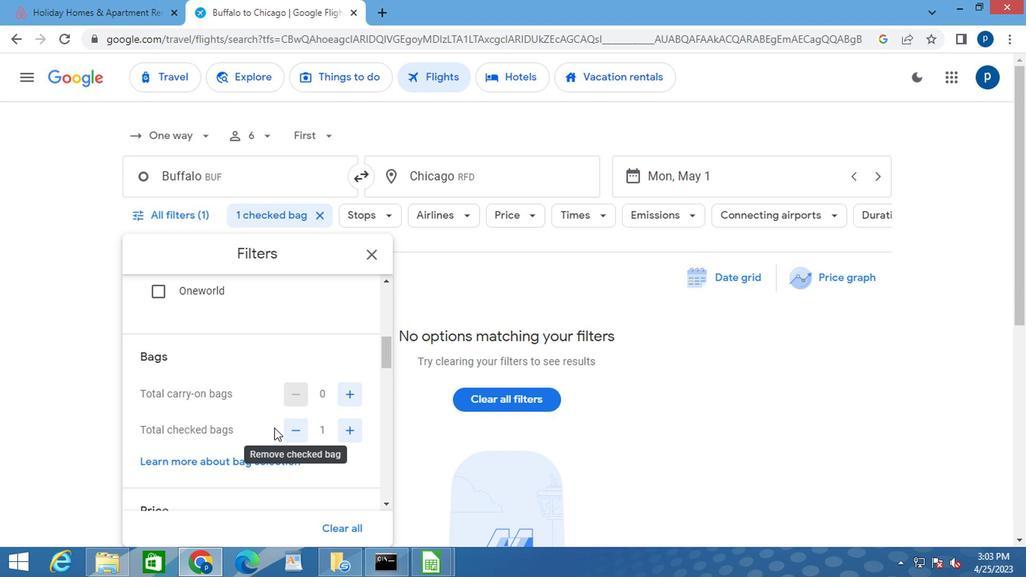 
Action: Mouse scrolled (266, 424) with delta (0, 0)
Screenshot: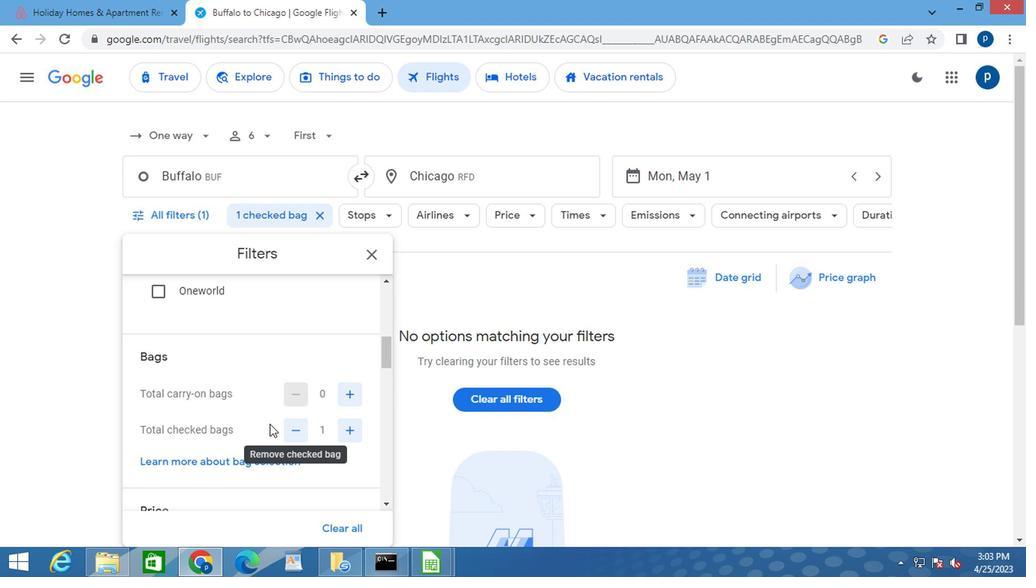 
Action: Mouse scrolled (266, 424) with delta (0, 0)
Screenshot: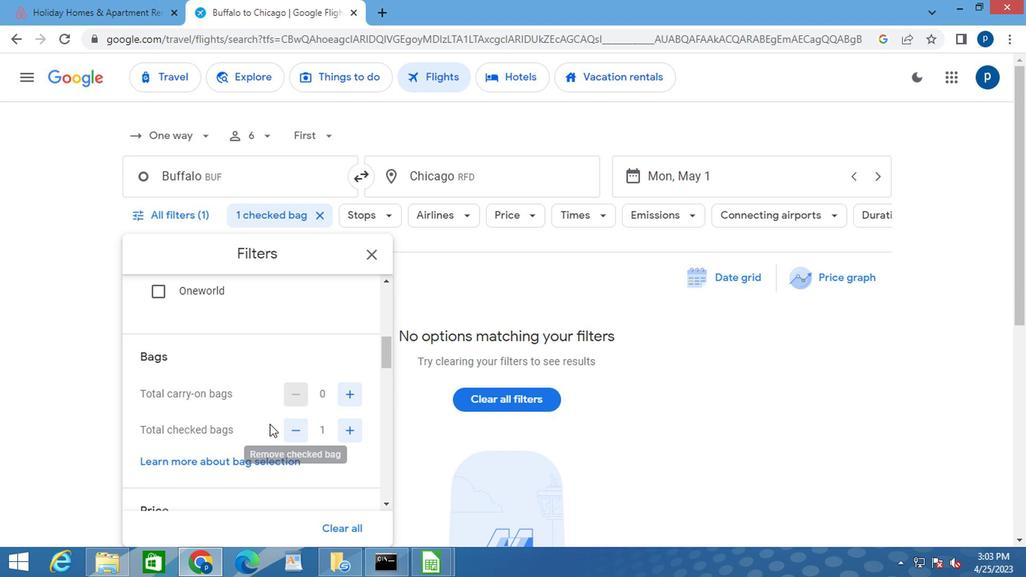 
Action: Mouse moved to (348, 426)
Screenshot: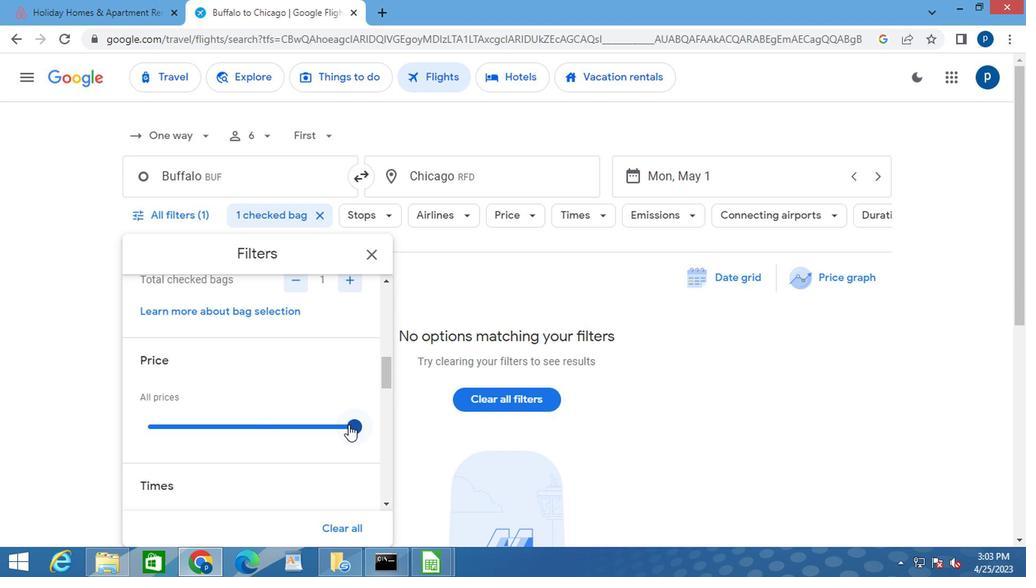 
Action: Mouse pressed left at (348, 426)
Screenshot: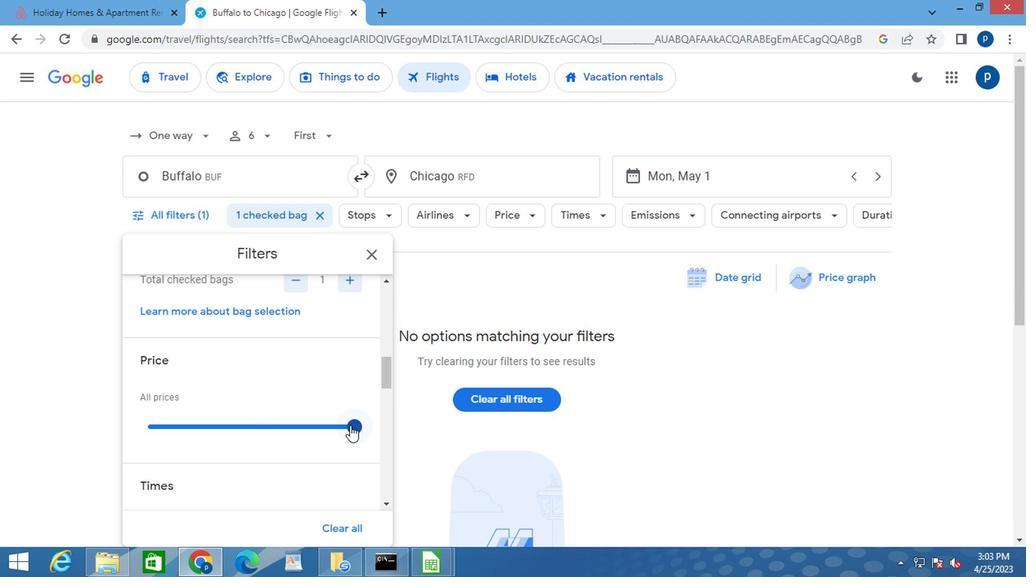 
Action: Mouse moved to (279, 442)
Screenshot: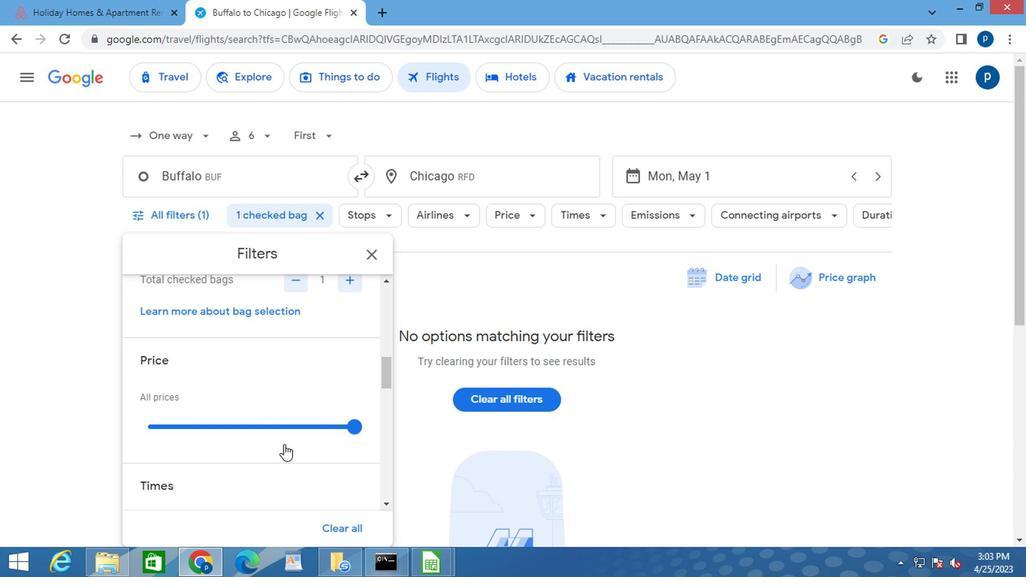 
Action: Mouse scrolled (279, 441) with delta (0, 0)
Screenshot: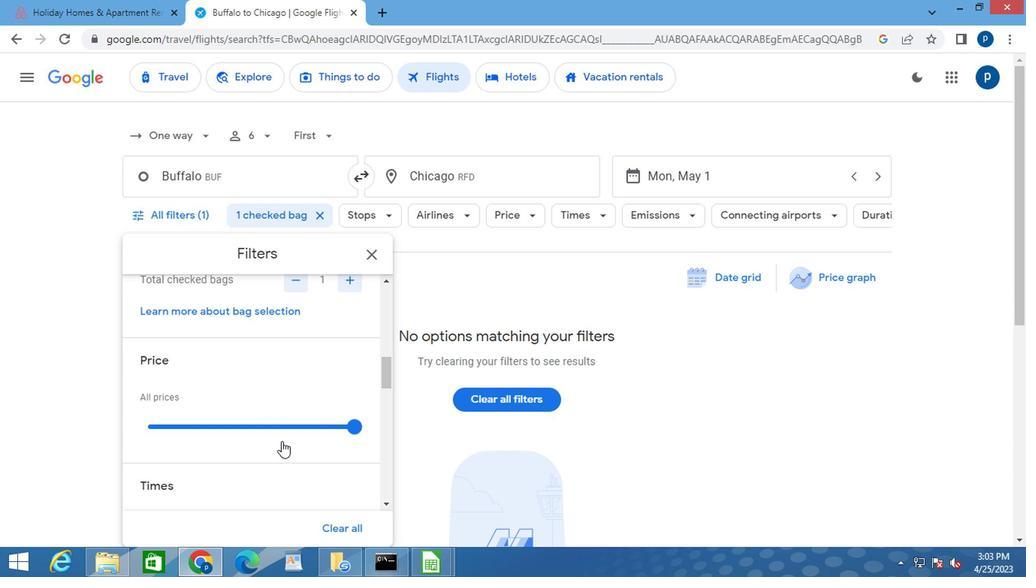 
Action: Mouse moved to (198, 375)
Screenshot: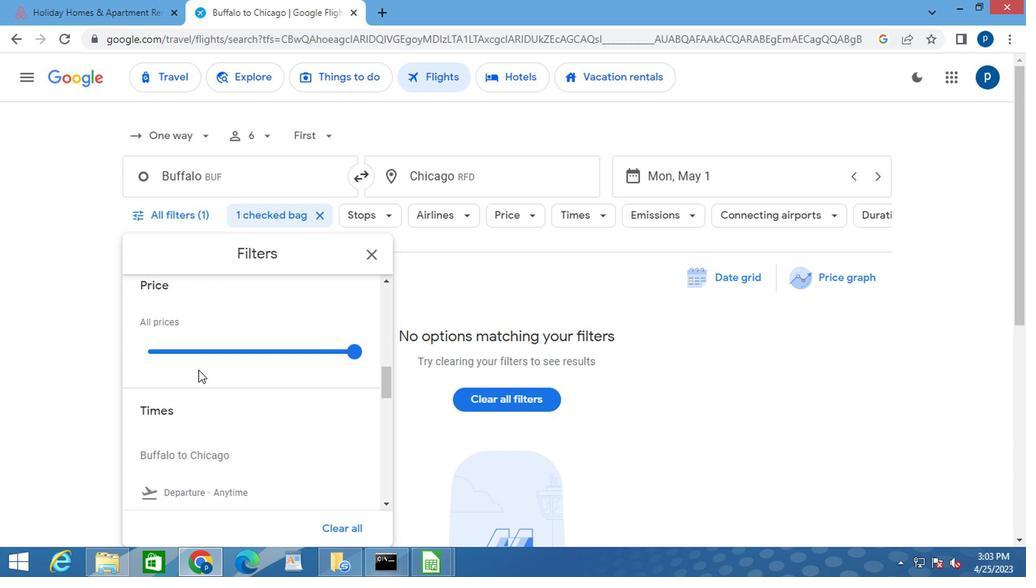 
Action: Mouse scrolled (198, 374) with delta (0, -1)
Screenshot: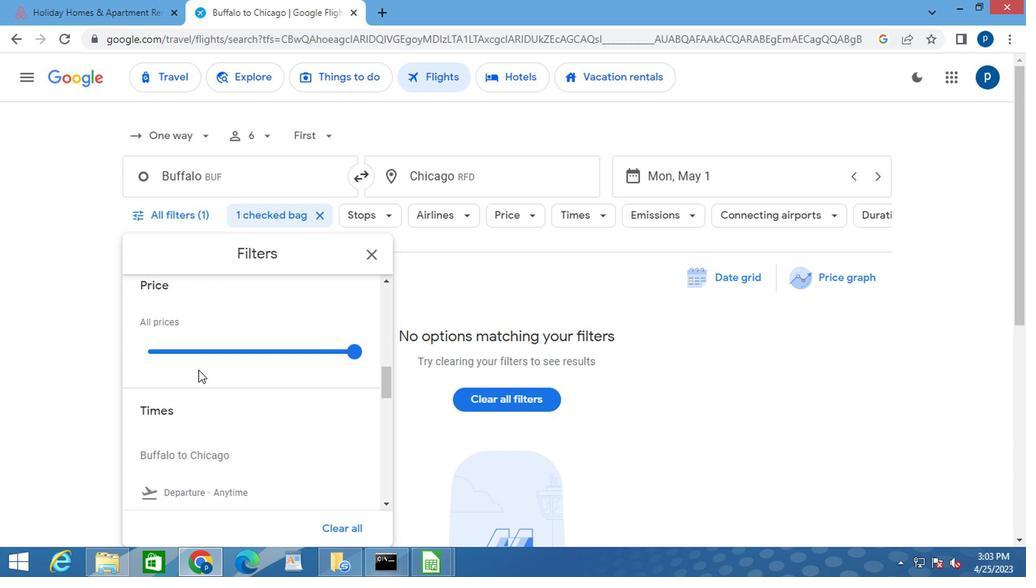 
Action: Mouse moved to (149, 446)
Screenshot: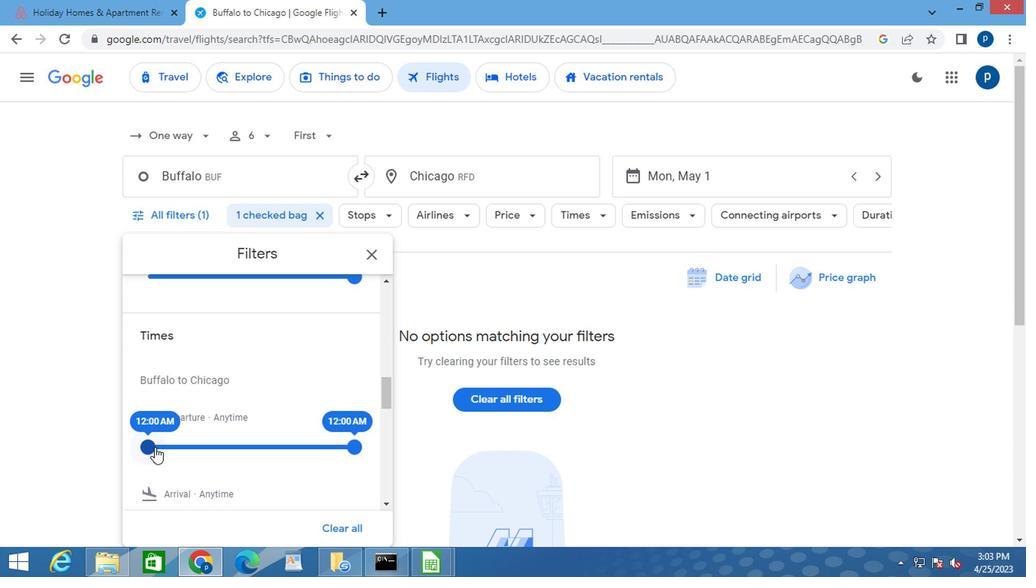
Action: Mouse pressed left at (149, 446)
Screenshot: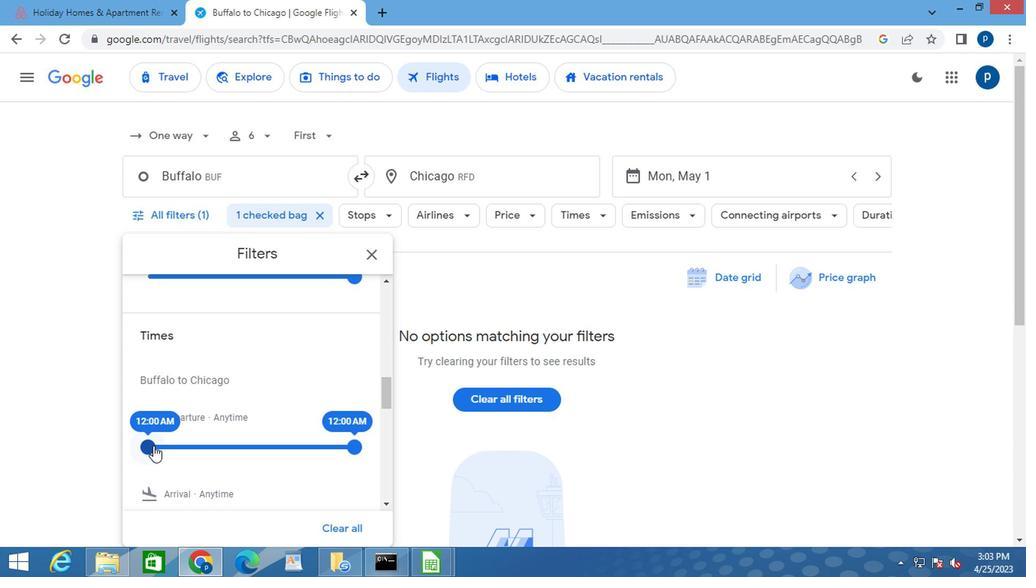 
Action: Mouse moved to (352, 450)
Screenshot: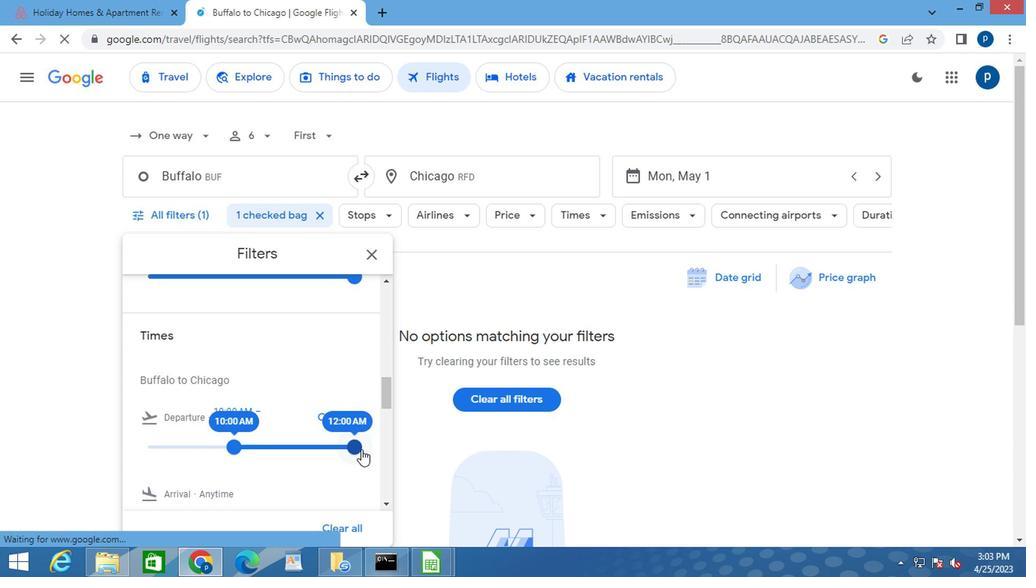 
Action: Mouse pressed left at (352, 450)
Screenshot: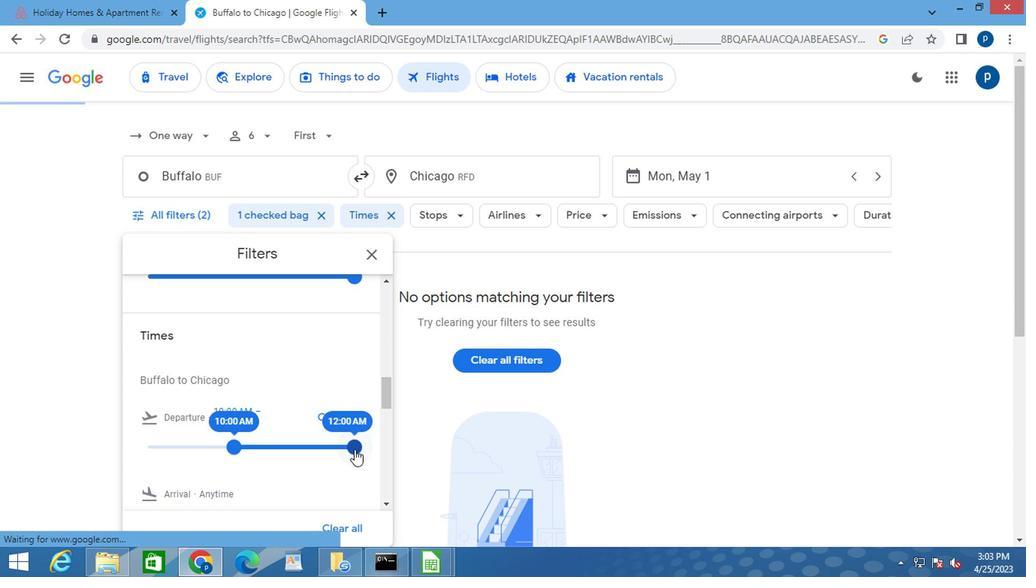 
Action: Mouse moved to (301, 469)
Screenshot: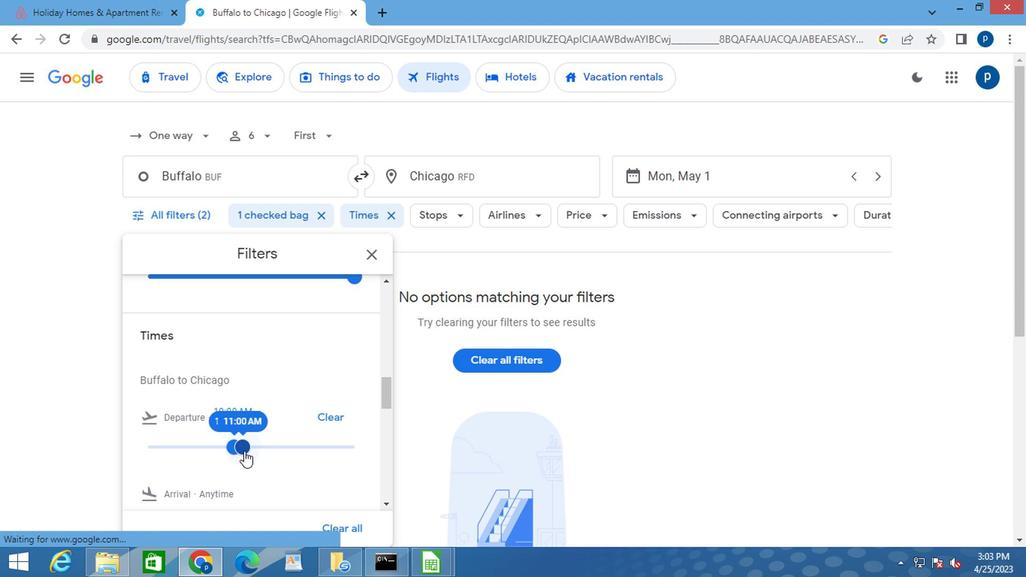 
Action: Mouse scrolled (301, 467) with delta (0, -1)
Screenshot: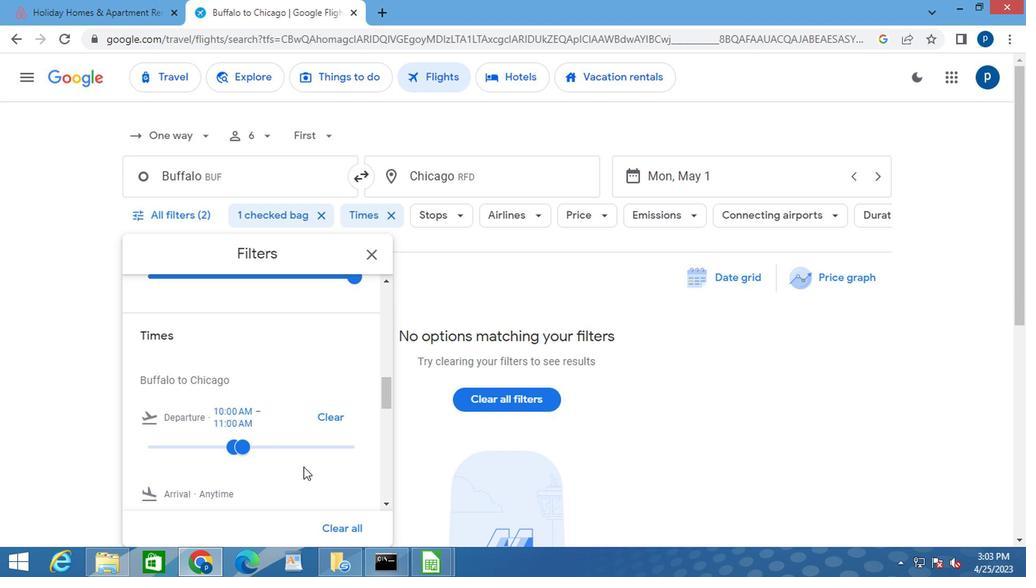 
Action: Mouse moved to (371, 257)
Screenshot: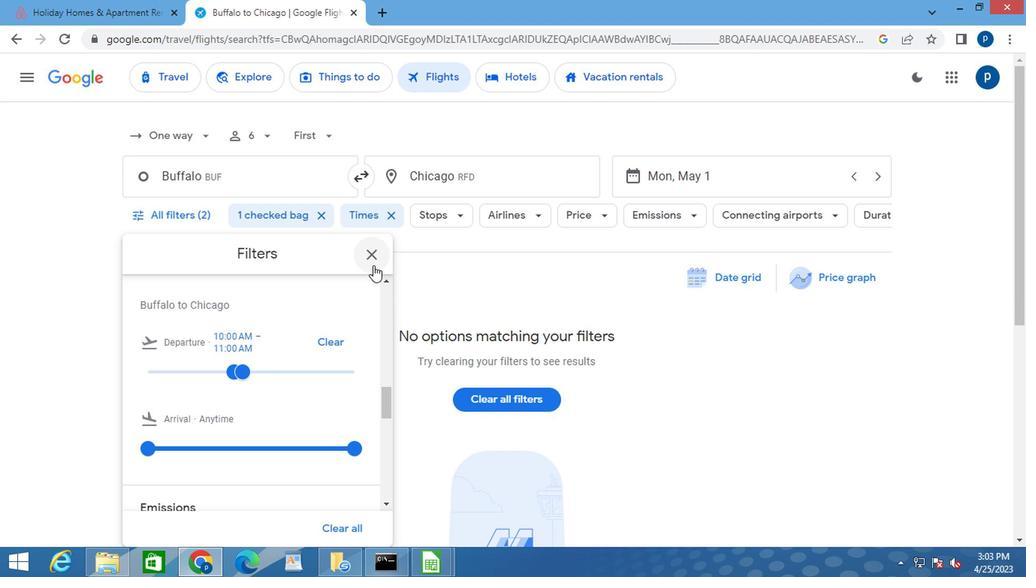 
Action: Mouse pressed left at (371, 257)
Screenshot: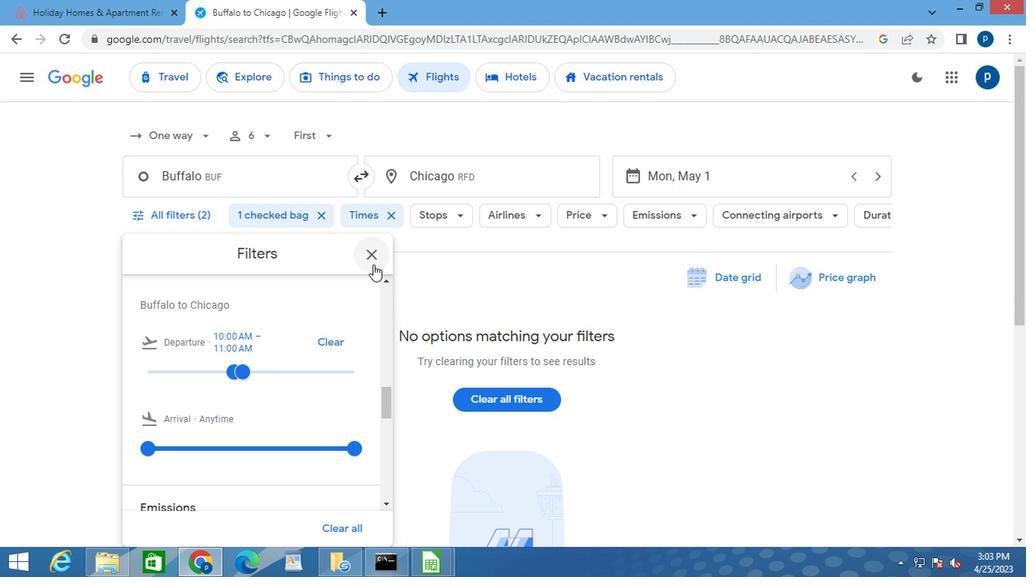
